 Task: Look for space in Macenta, Guinea from 11th June, 2023 to 17th June, 2023 for 1 adult in price range Rs.5000 to Rs.12000. Place can be private room with 1  bedroom having 1 bed and 1 bathroom. Property type can be house, flat, guest house, hotel. Booking option can be shelf check-in. Required host language is English.
Action: Mouse moved to (459, 55)
Screenshot: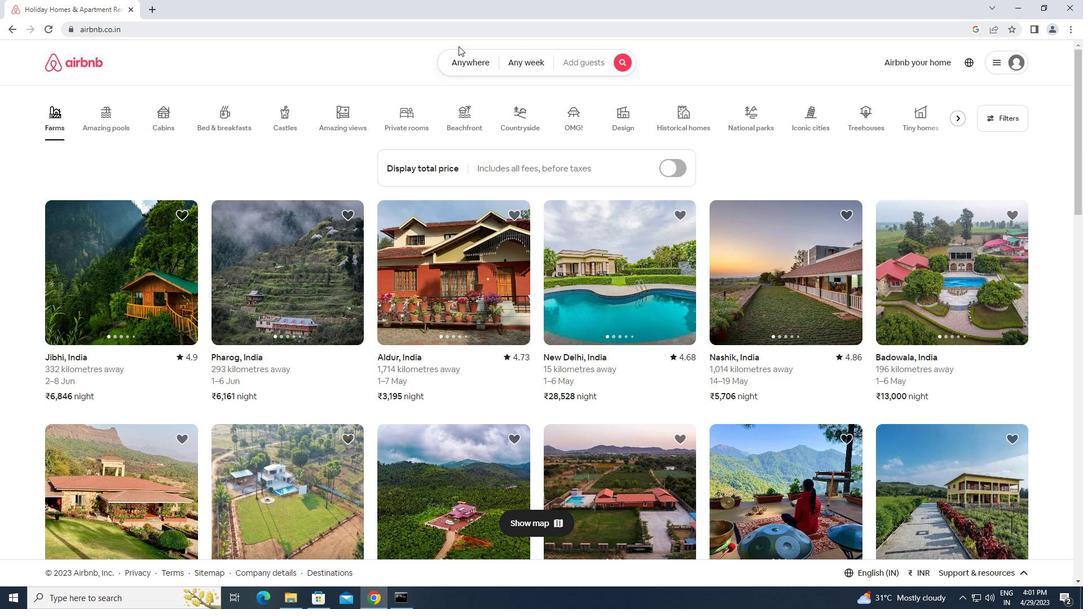 
Action: Mouse pressed left at (459, 55)
Screenshot: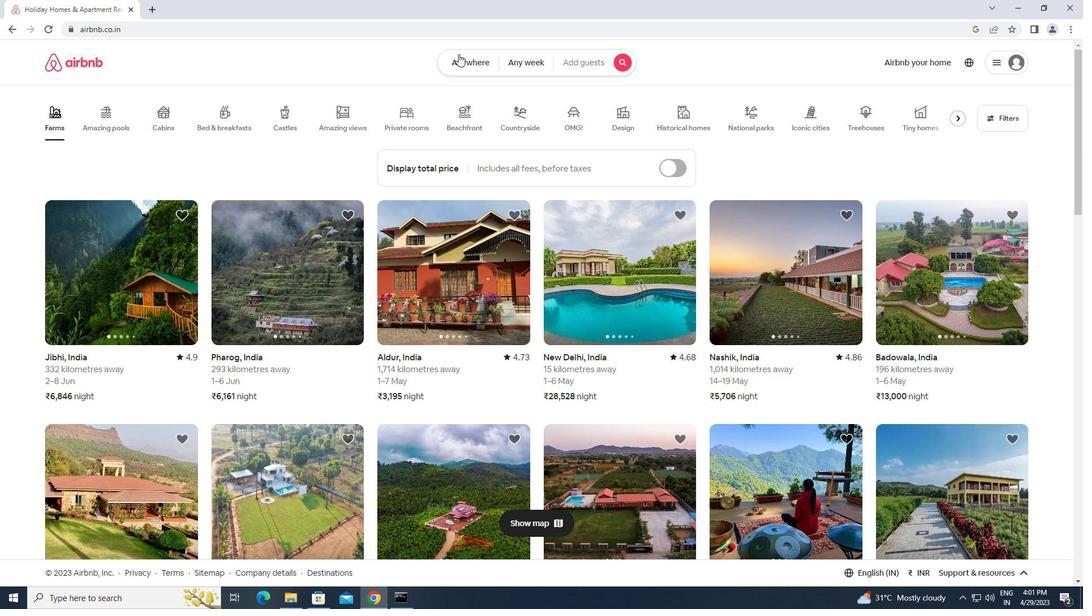 
Action: Mouse moved to (391, 106)
Screenshot: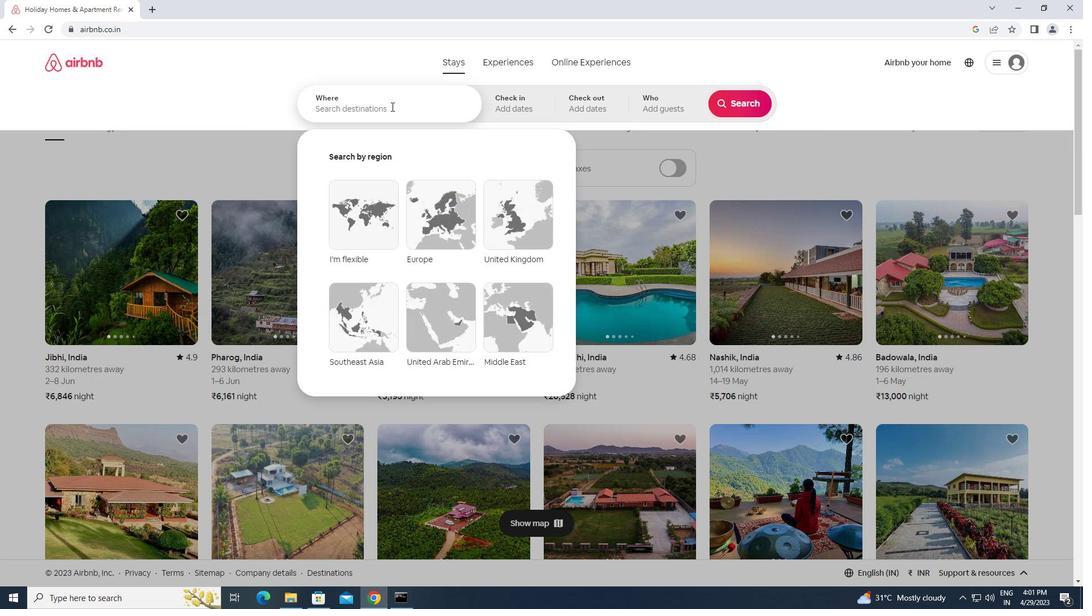 
Action: Mouse pressed left at (391, 106)
Screenshot: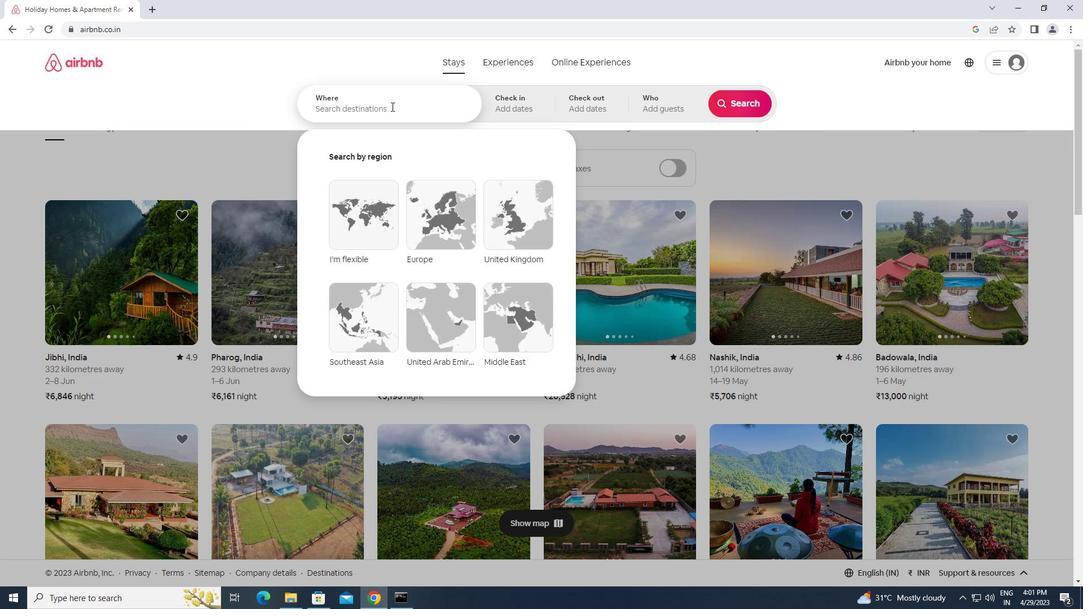
Action: Key pressed m<Key.caps_lock>acenta,<Key.space><Key.caps_lock>g<Key.caps_lock>uinea<Key.enter>
Screenshot: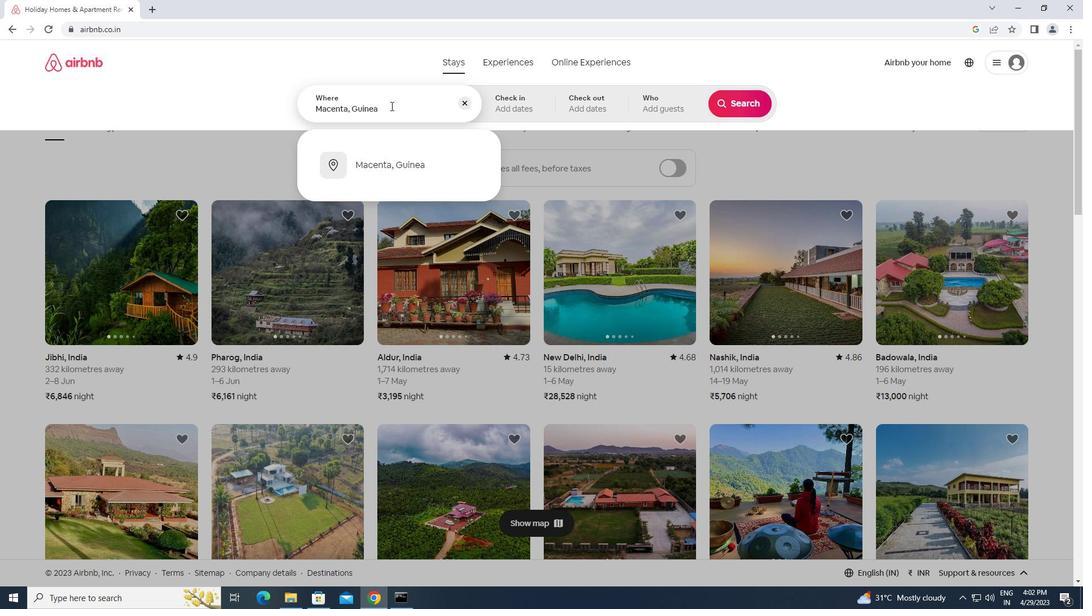 
Action: Mouse moved to (738, 196)
Screenshot: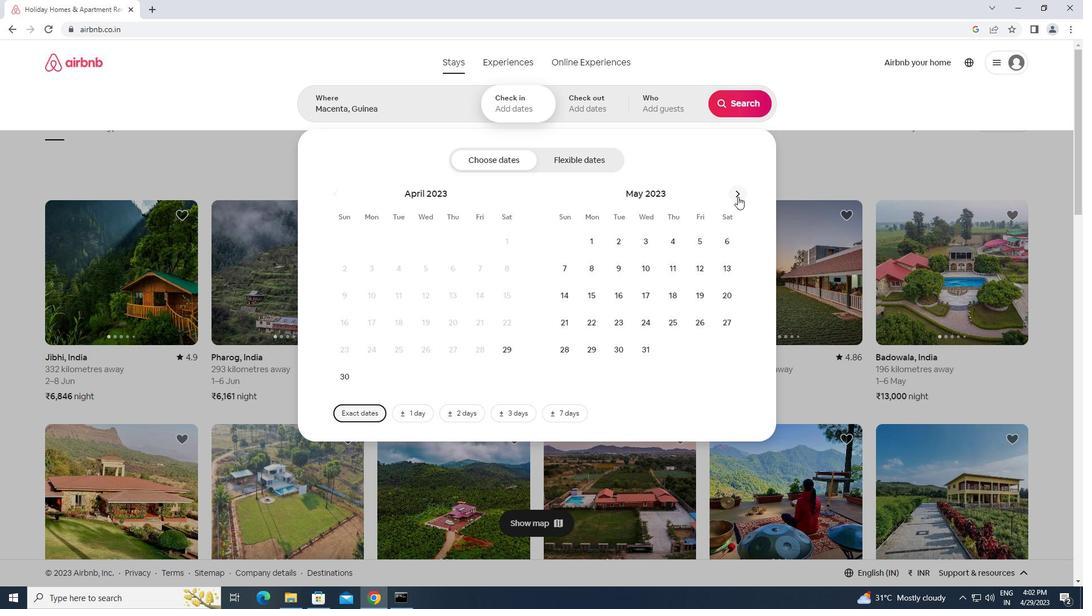
Action: Mouse pressed left at (738, 196)
Screenshot: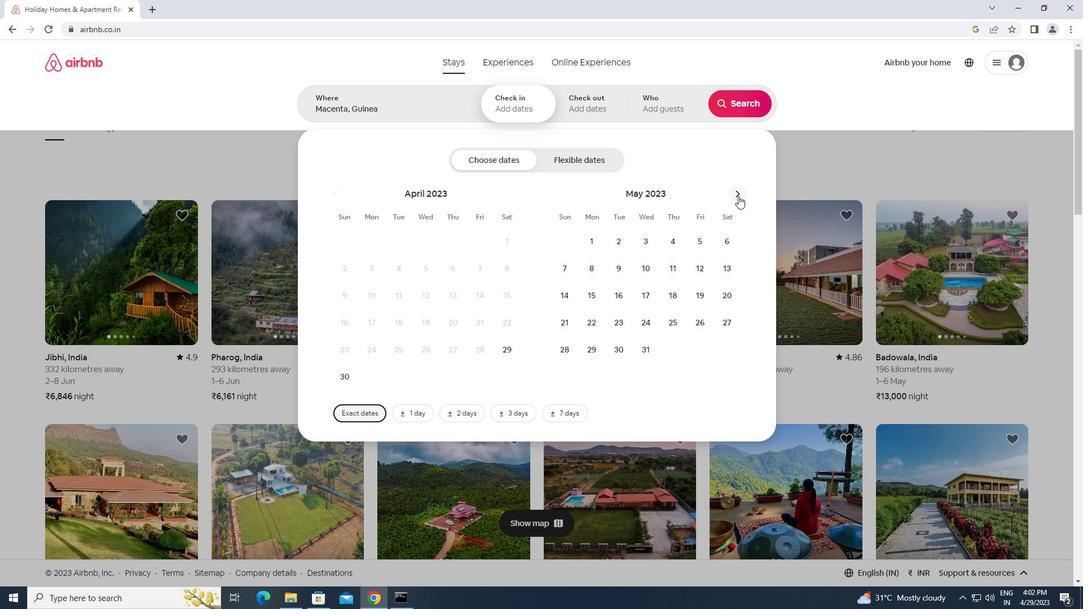 
Action: Mouse moved to (568, 296)
Screenshot: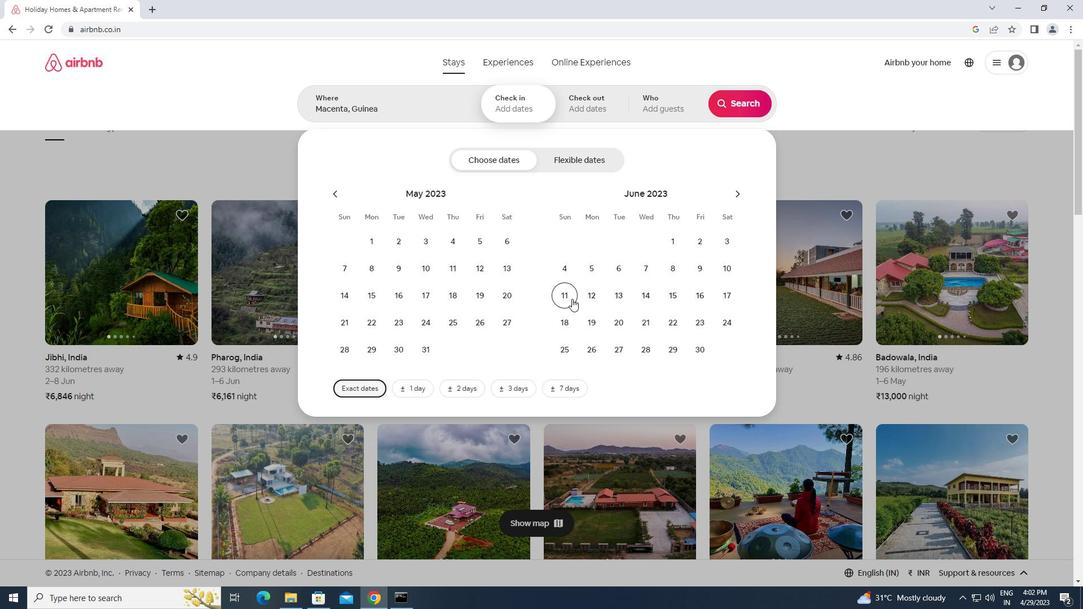 
Action: Mouse pressed left at (568, 296)
Screenshot: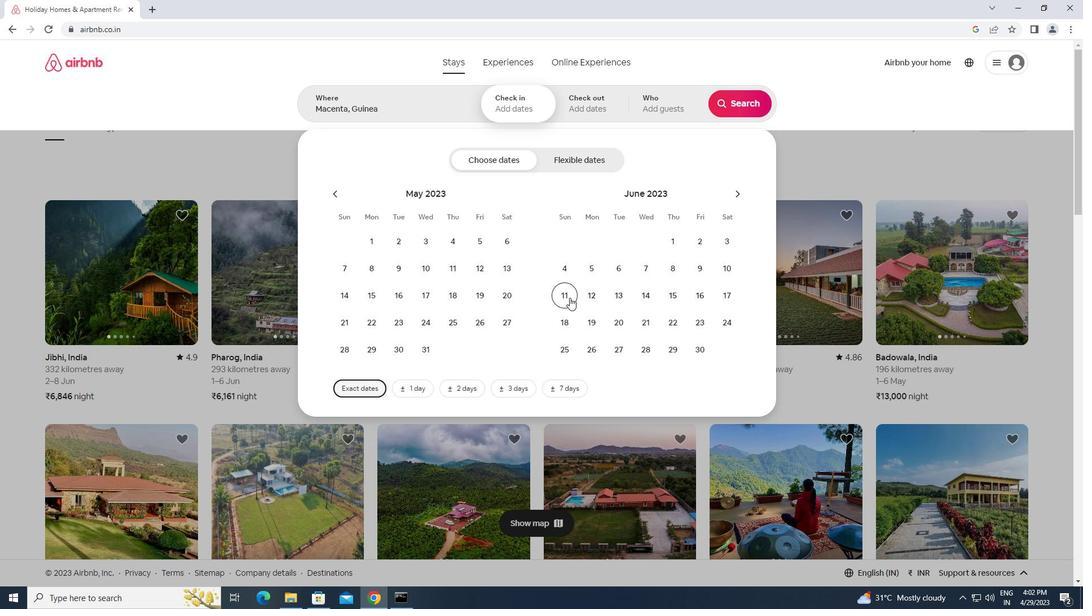 
Action: Mouse moved to (727, 301)
Screenshot: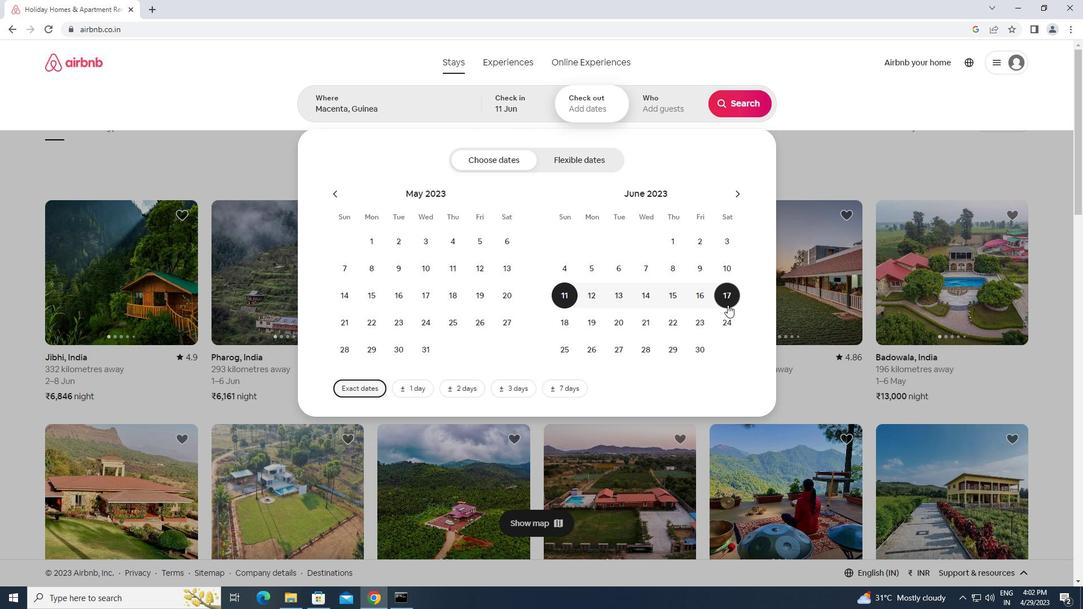 
Action: Mouse pressed left at (727, 301)
Screenshot: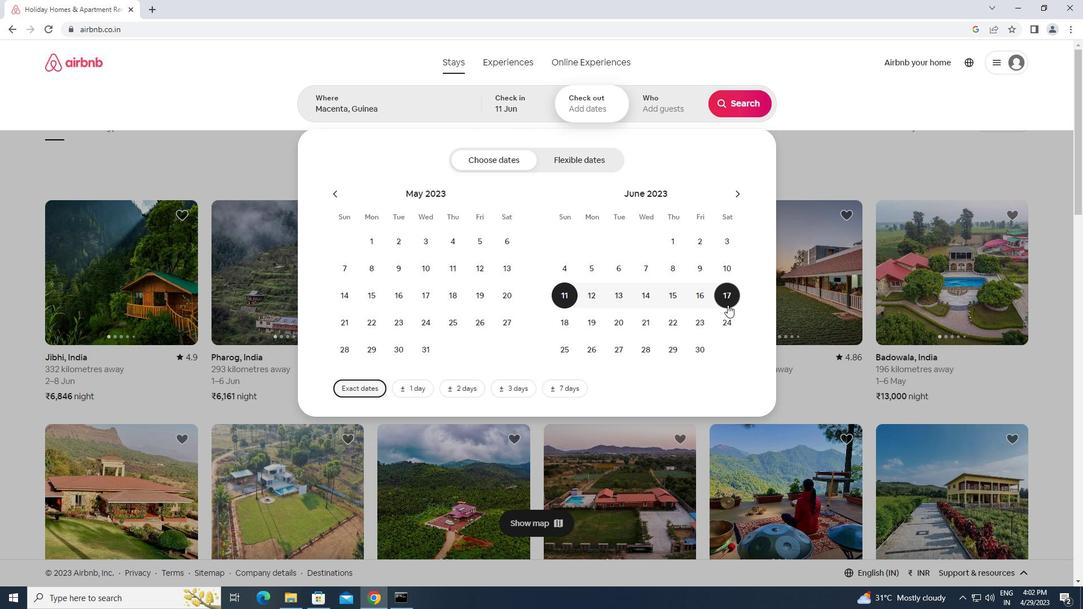 
Action: Mouse moved to (673, 101)
Screenshot: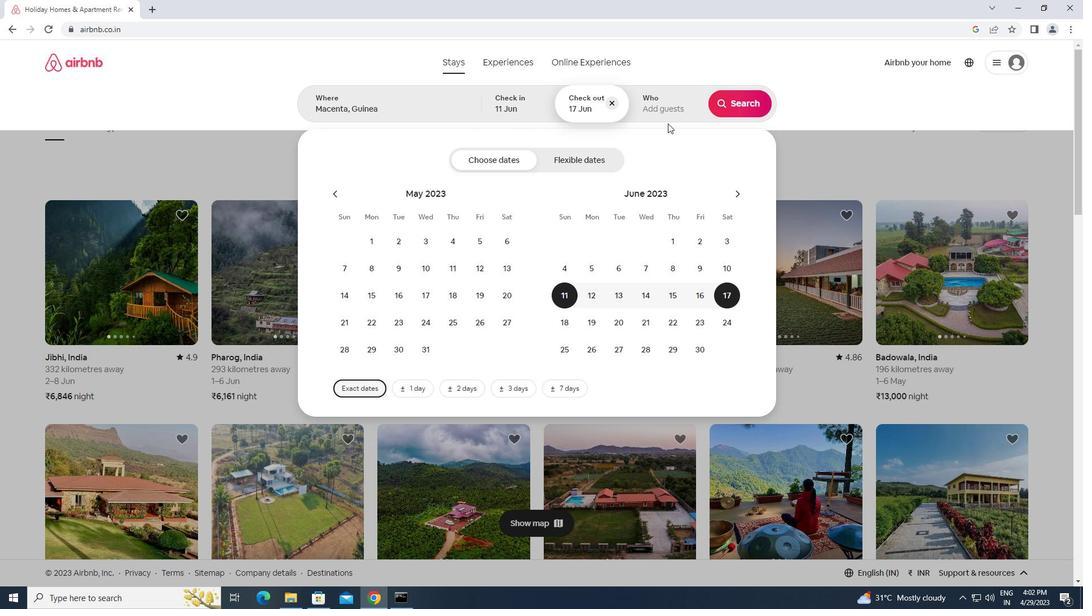 
Action: Mouse pressed left at (673, 101)
Screenshot: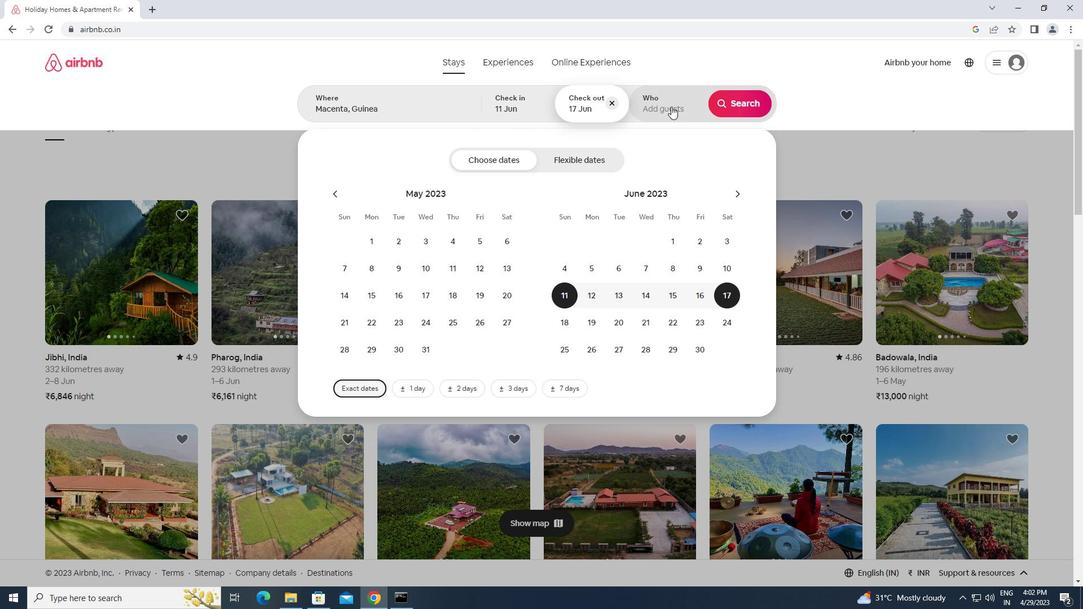 
Action: Mouse moved to (744, 163)
Screenshot: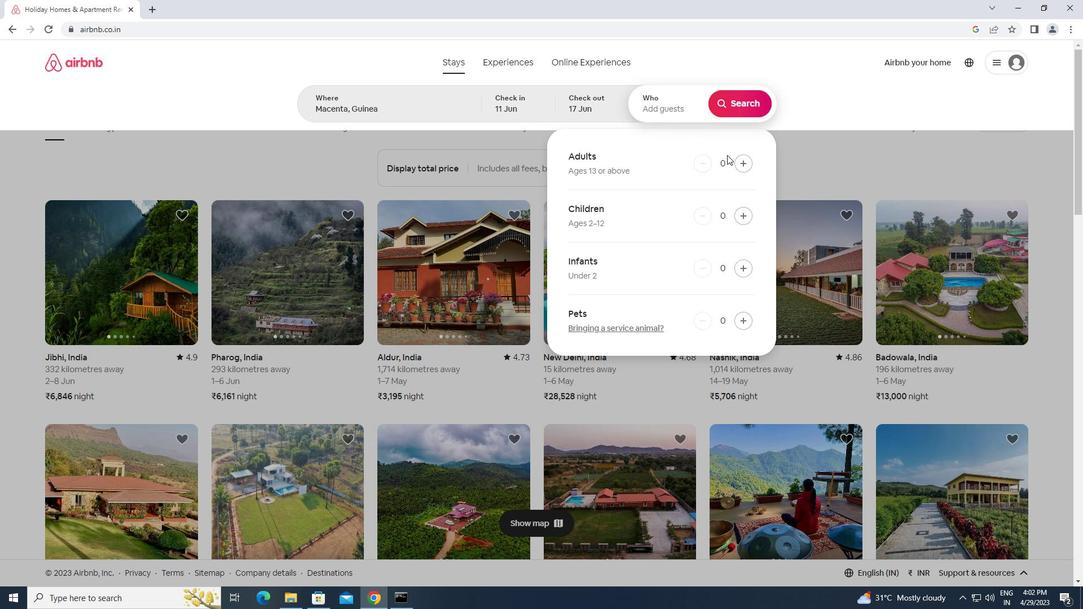 
Action: Mouse pressed left at (744, 163)
Screenshot: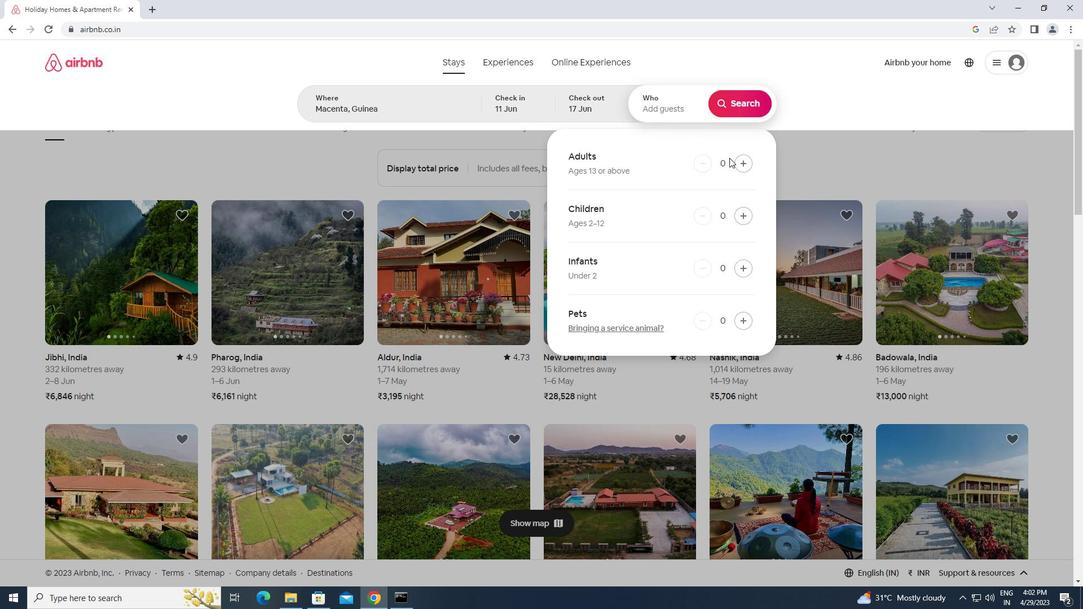 
Action: Mouse moved to (740, 102)
Screenshot: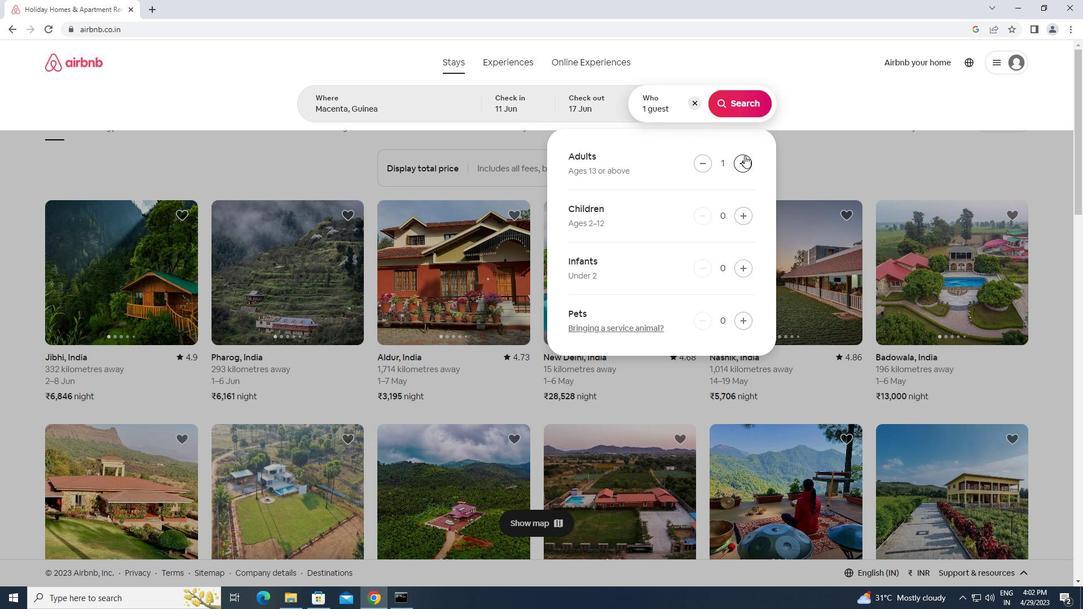 
Action: Mouse pressed left at (740, 102)
Screenshot: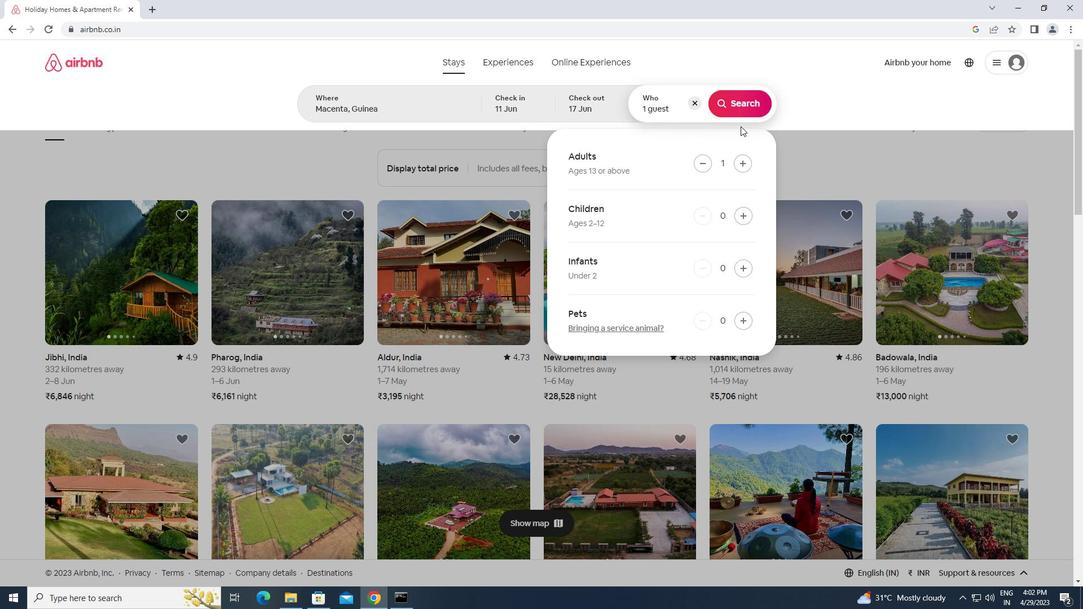 
Action: Mouse moved to (1033, 108)
Screenshot: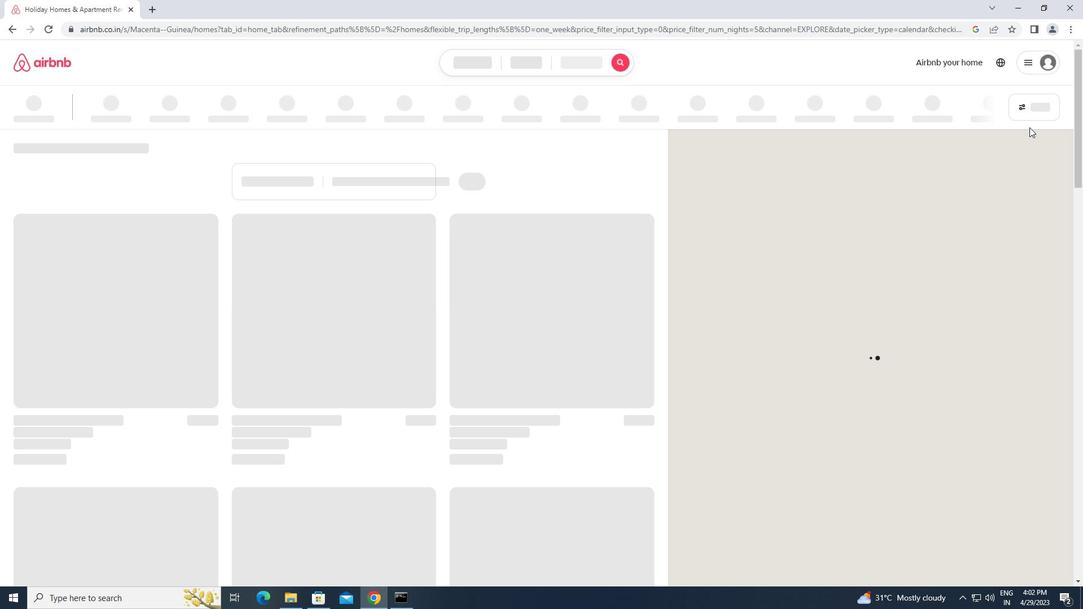 
Action: Mouse pressed left at (1033, 108)
Screenshot: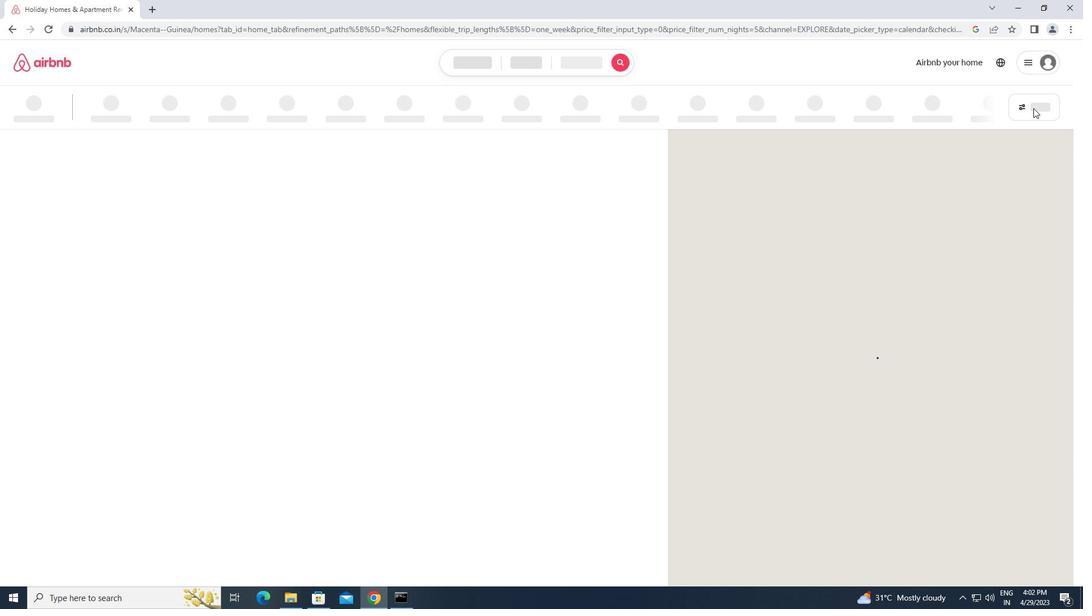 
Action: Mouse moved to (409, 178)
Screenshot: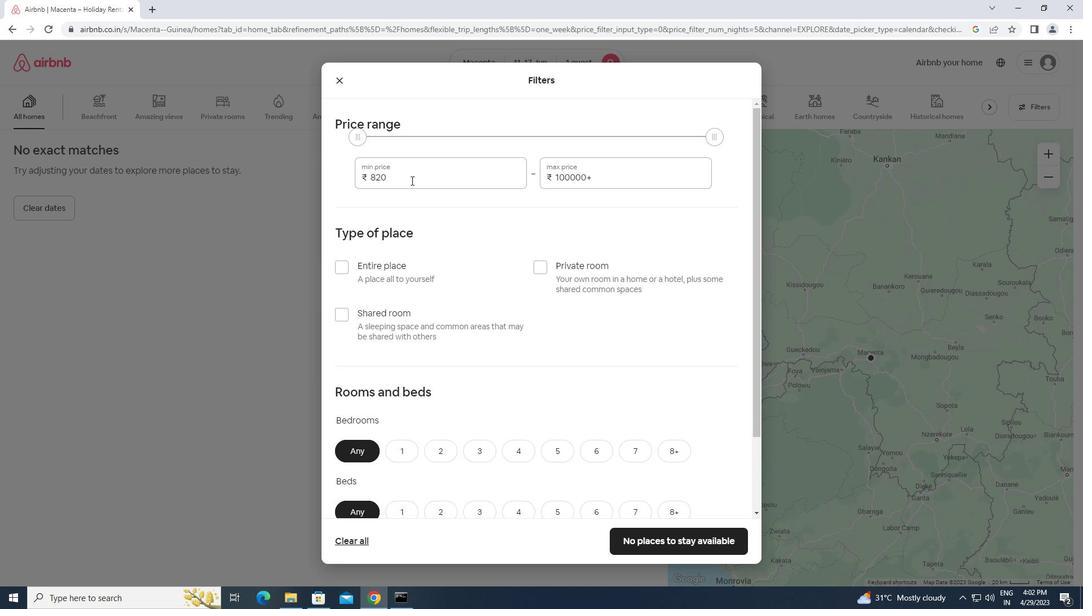 
Action: Mouse pressed left at (409, 178)
Screenshot: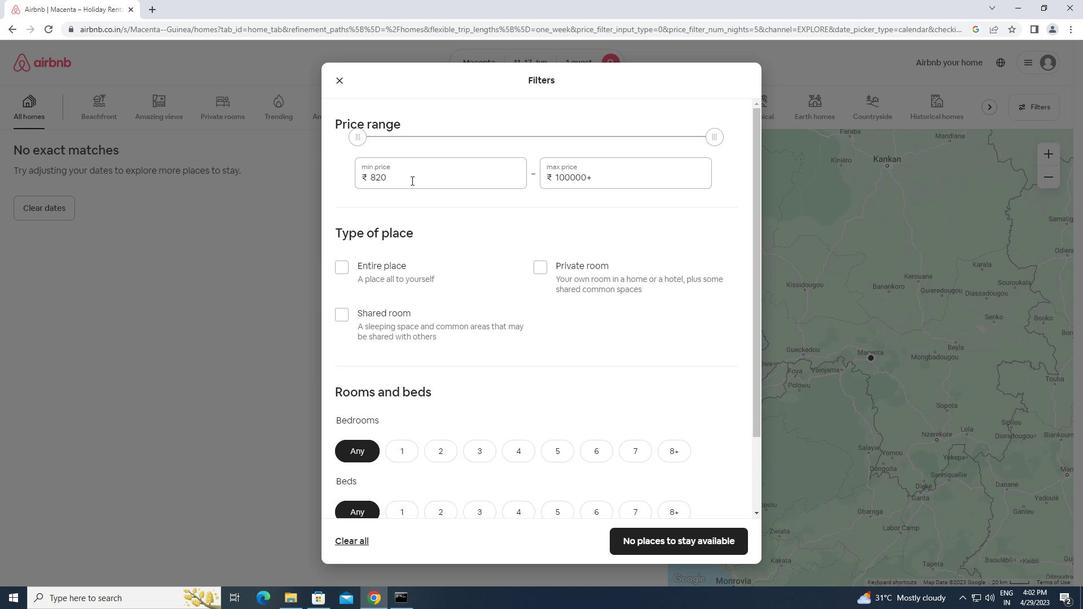 
Action: Mouse moved to (348, 176)
Screenshot: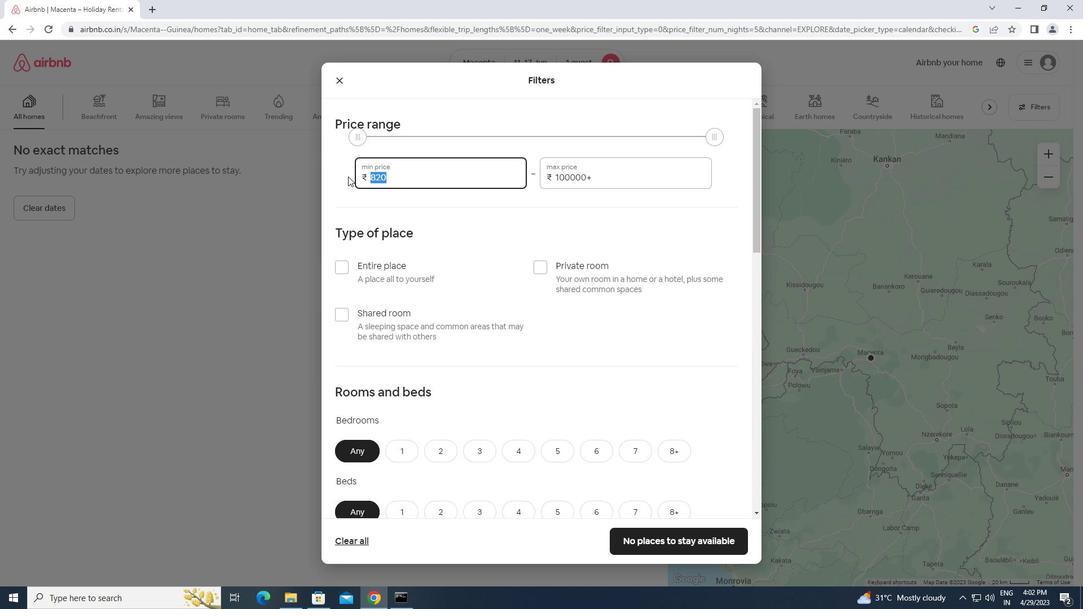 
Action: Key pressed 5000<Key.tab><Key.backspace><Key.backspace><Key.backspace><Key.backspace><Key.backspace><Key.backspace><Key.backspace><Key.backspace><Key.backspace><Key.backspace><Key.backspace><Key.backspace><Key.backspace><Key.backspace><Key.backspace><Key.backspace><Key.backspace><Key.backspace><Key.backspace><Key.backspace><Key.backspace><Key.backspace><Key.backspace><Key.backspace><Key.backspace><Key.backspace>12000
Screenshot: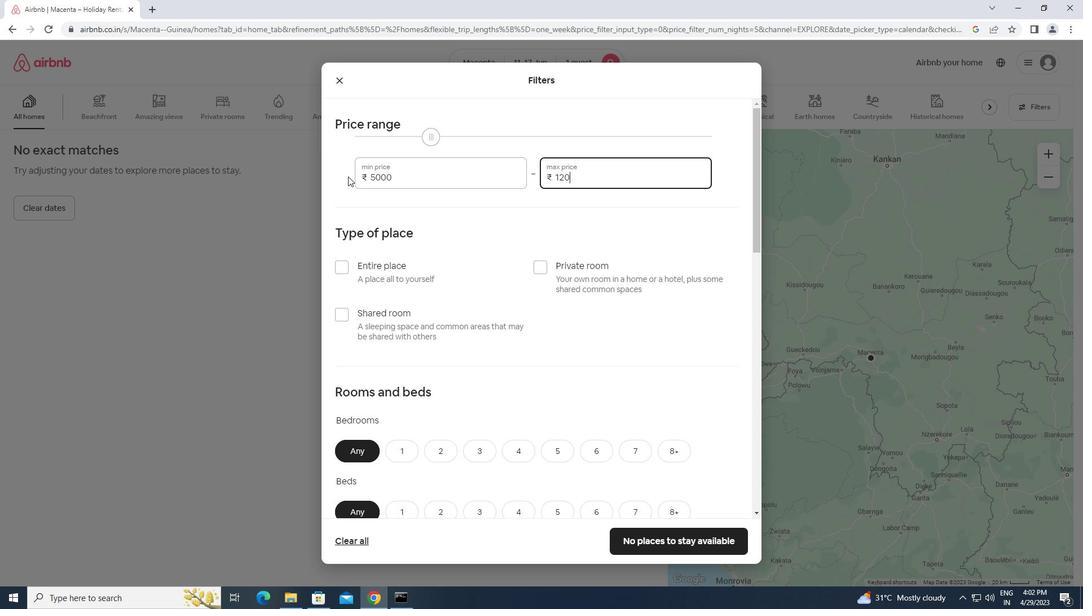 
Action: Mouse moved to (542, 269)
Screenshot: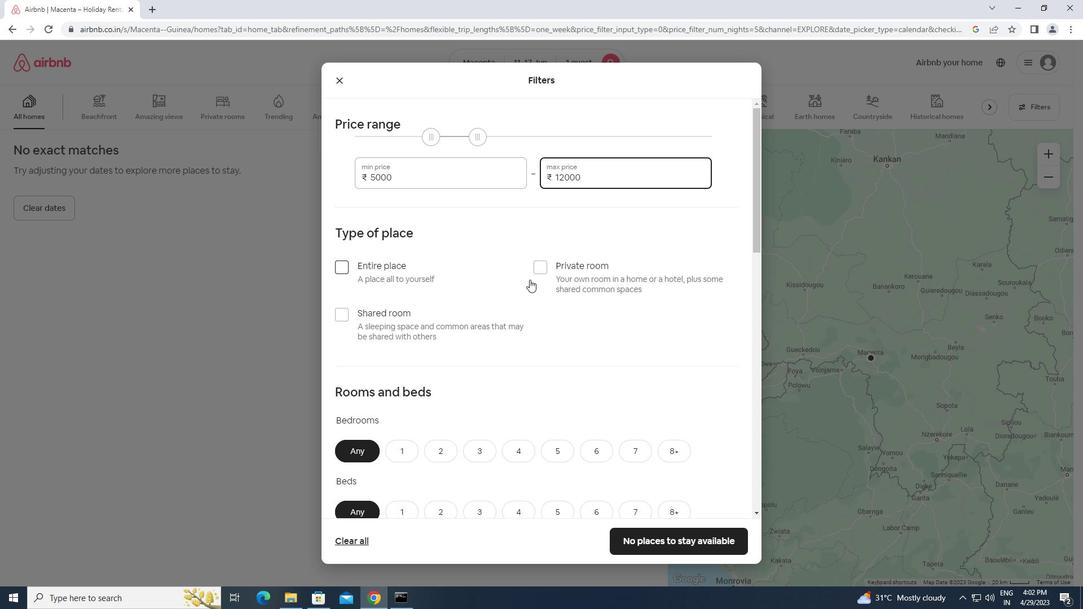 
Action: Mouse pressed left at (542, 269)
Screenshot: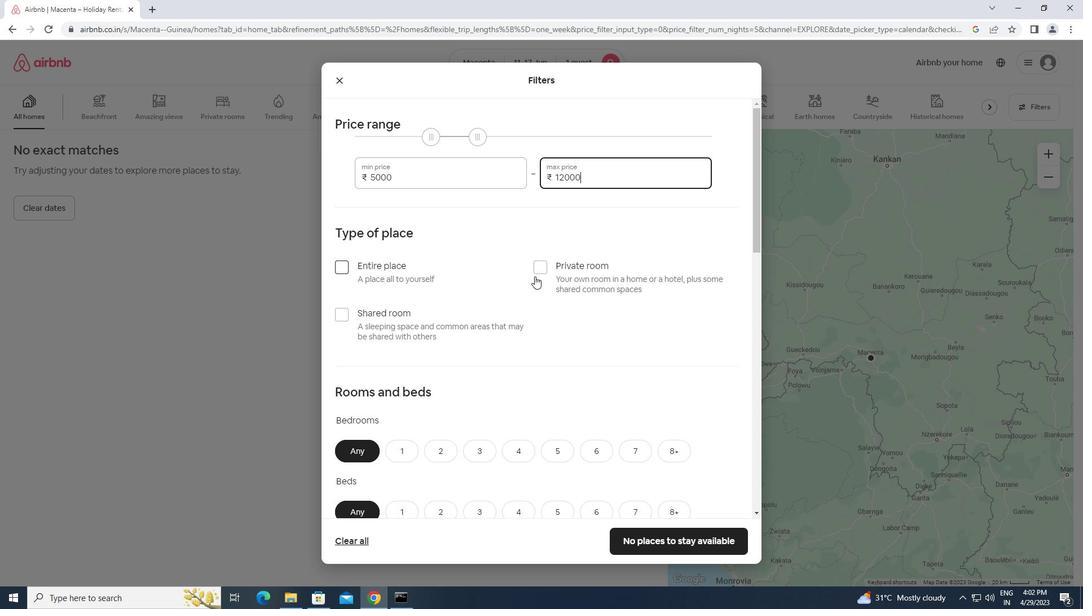 
Action: Mouse moved to (552, 293)
Screenshot: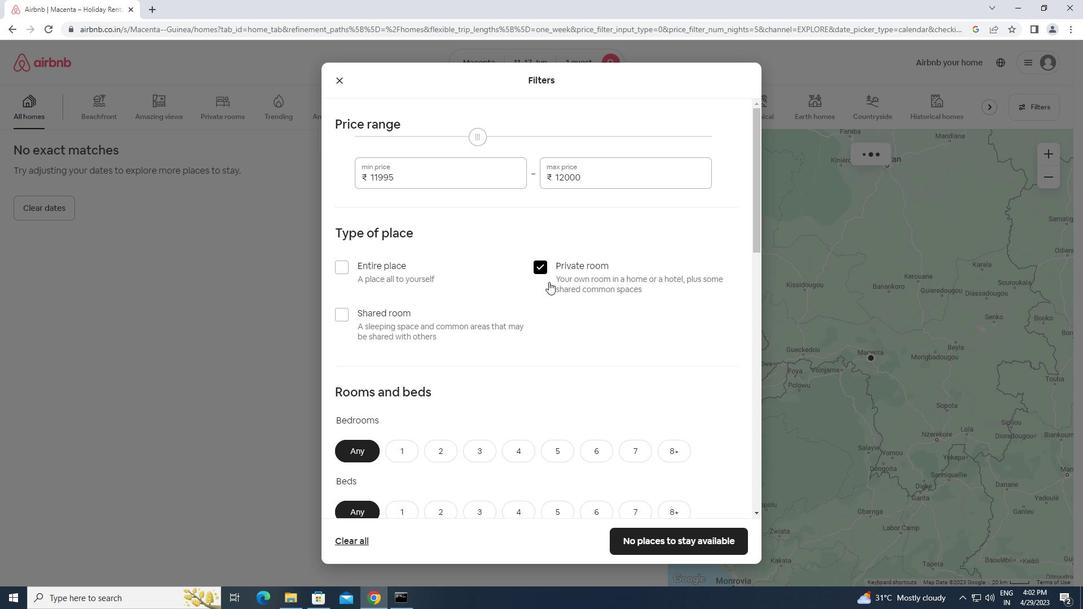 
Action: Mouse scrolled (552, 292) with delta (0, 0)
Screenshot: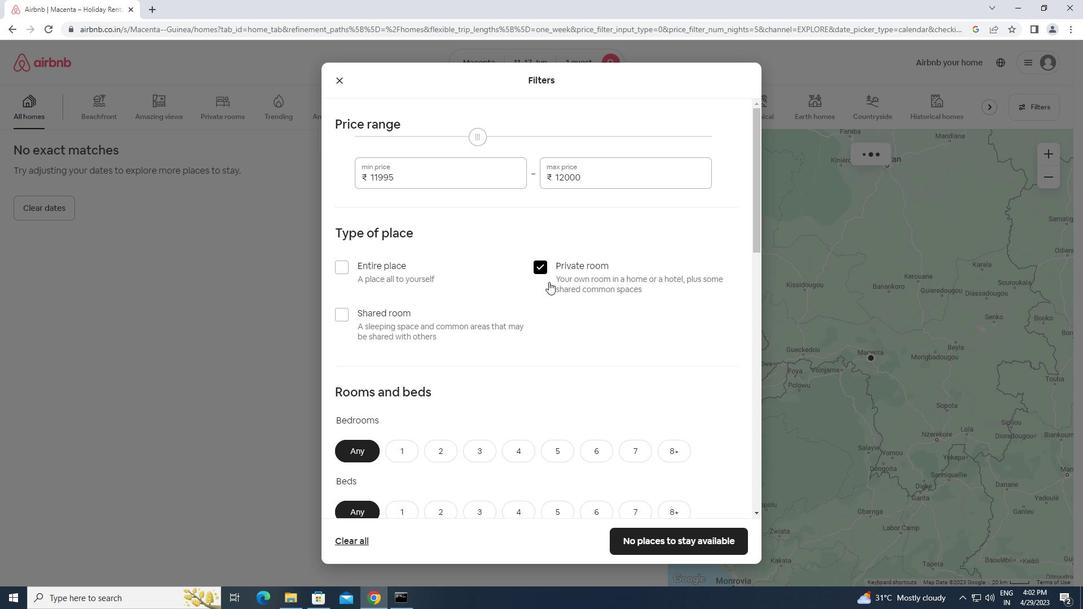 
Action: Mouse scrolled (552, 292) with delta (0, 0)
Screenshot: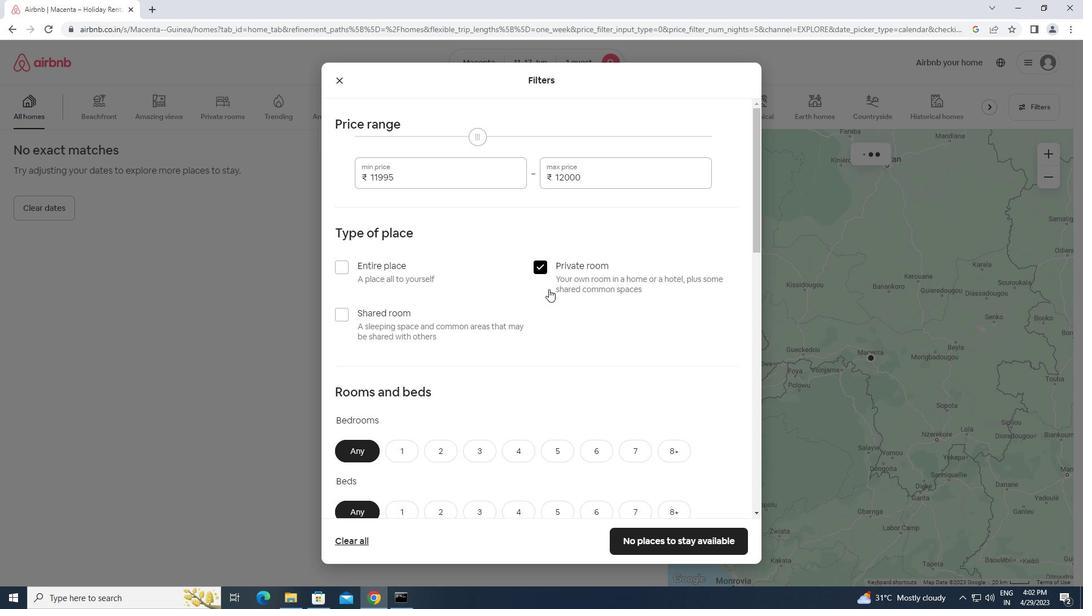 
Action: Mouse scrolled (552, 292) with delta (0, 0)
Screenshot: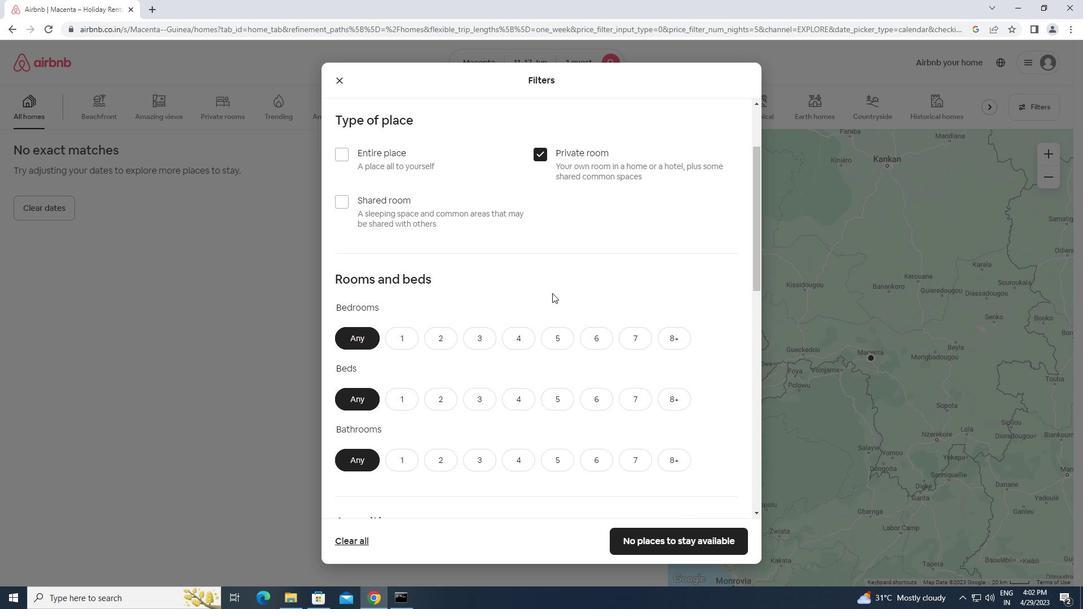 
Action: Mouse scrolled (552, 292) with delta (0, 0)
Screenshot: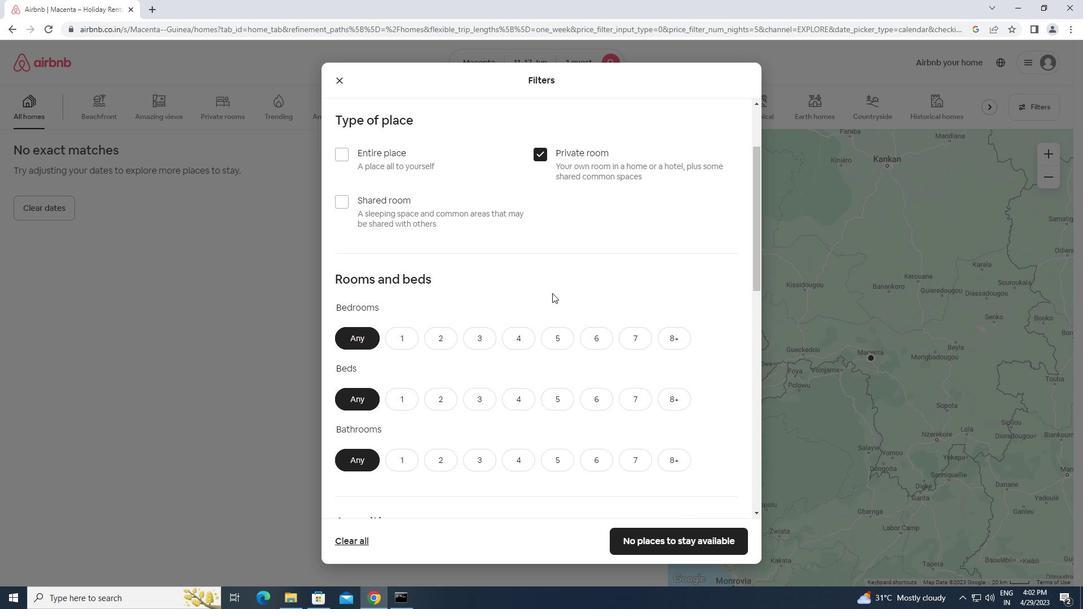 
Action: Mouse scrolled (552, 292) with delta (0, 0)
Screenshot: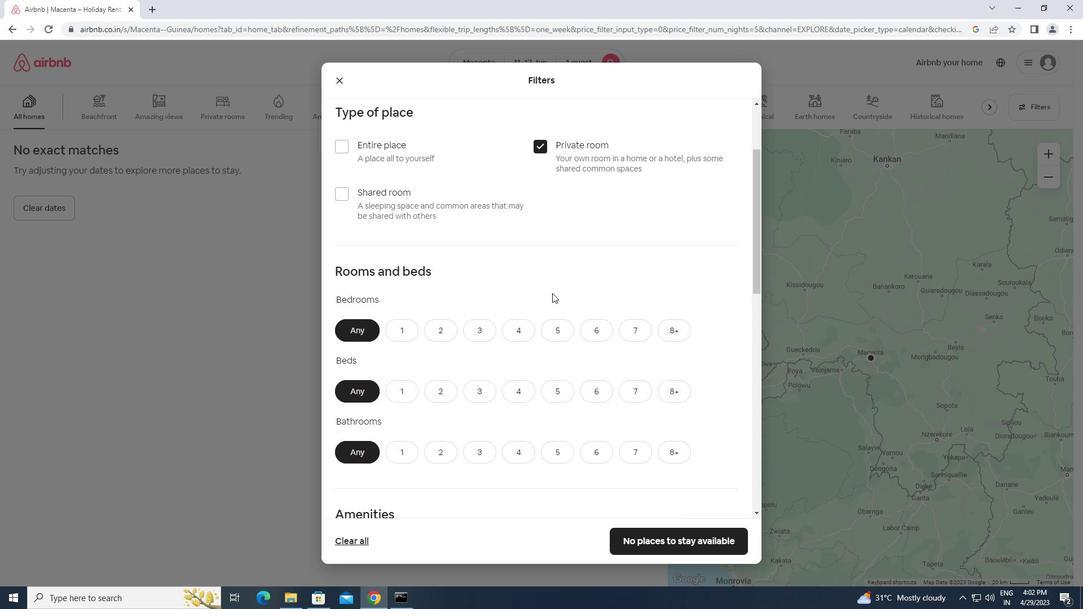 
Action: Mouse moved to (398, 172)
Screenshot: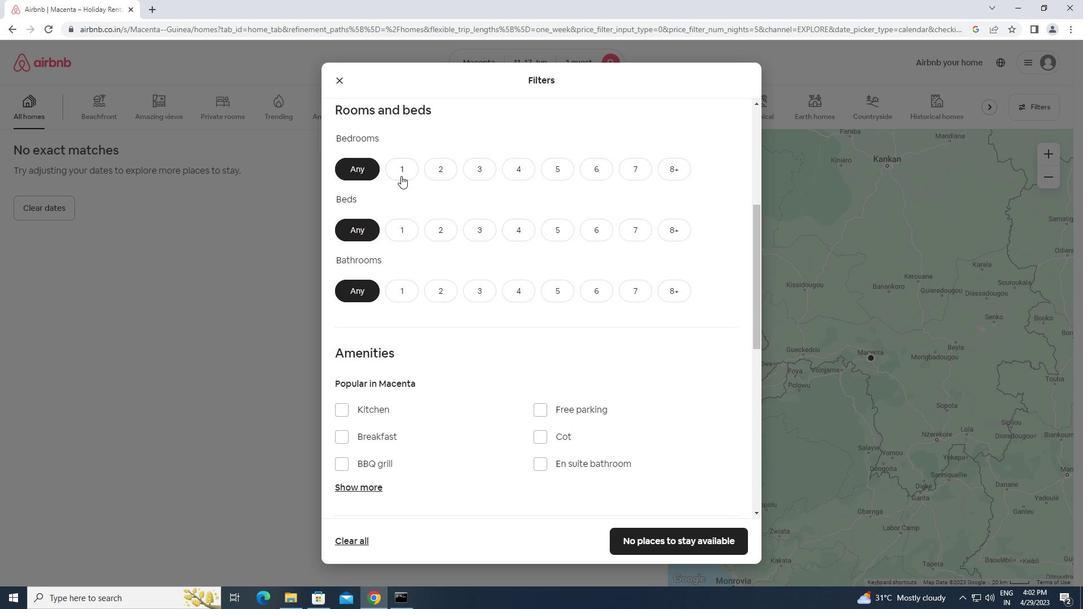 
Action: Mouse pressed left at (398, 172)
Screenshot: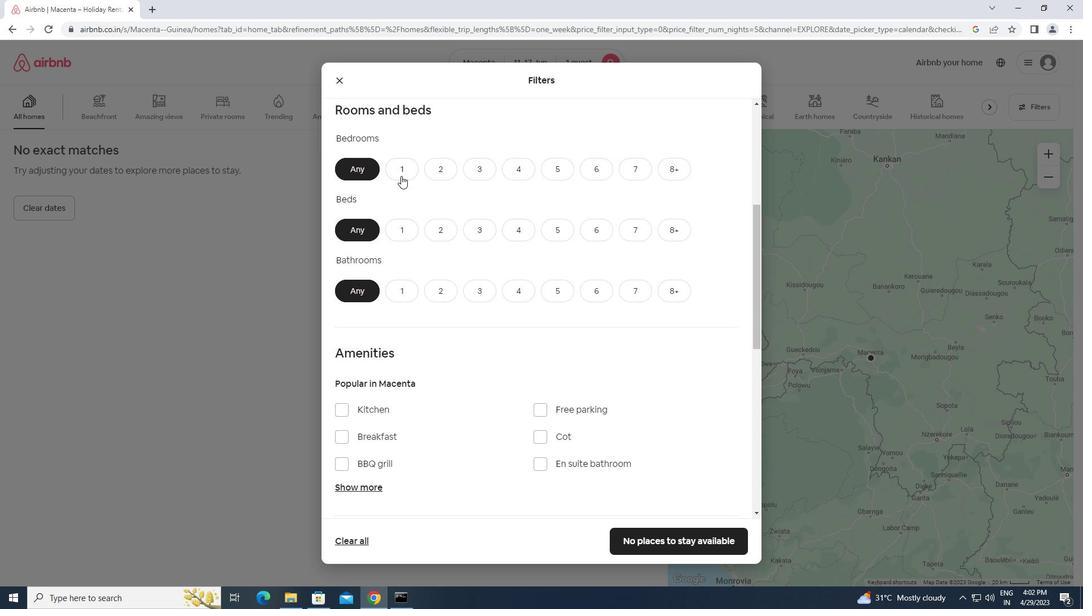 
Action: Mouse moved to (397, 224)
Screenshot: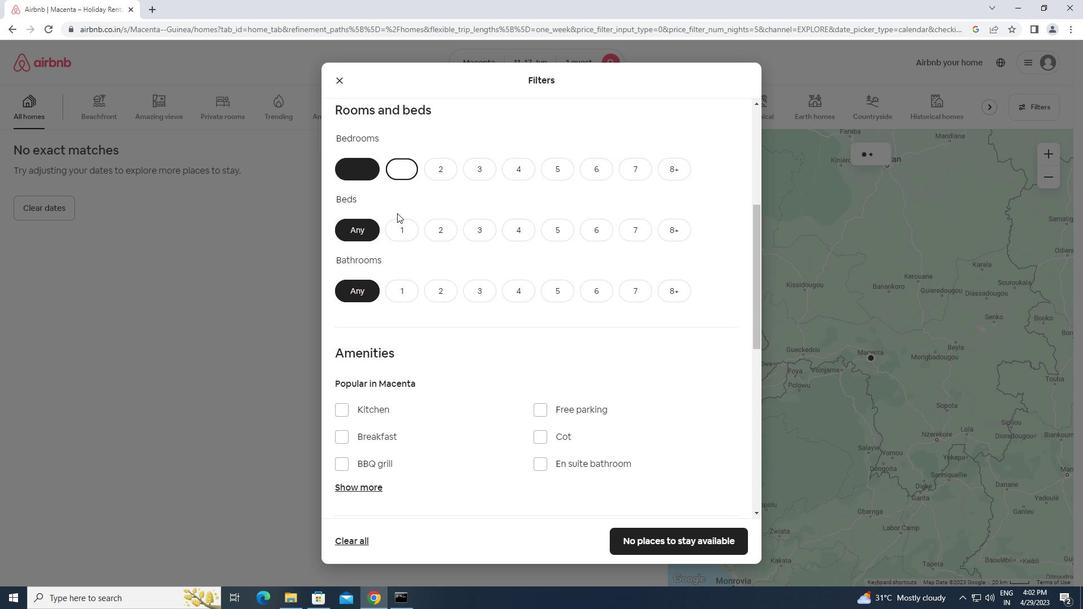 
Action: Mouse pressed left at (397, 224)
Screenshot: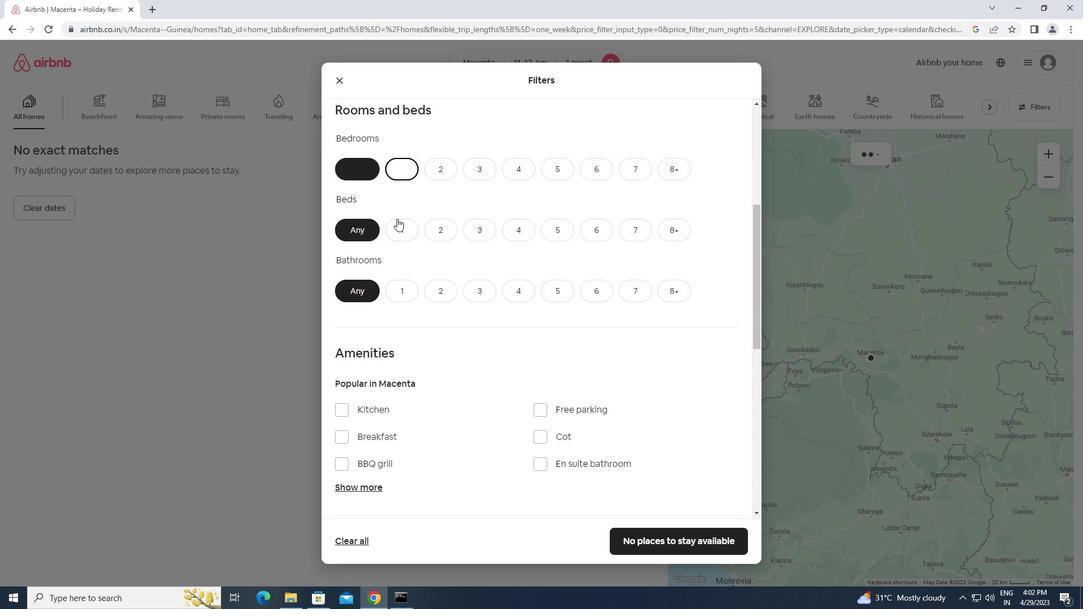 
Action: Mouse moved to (401, 292)
Screenshot: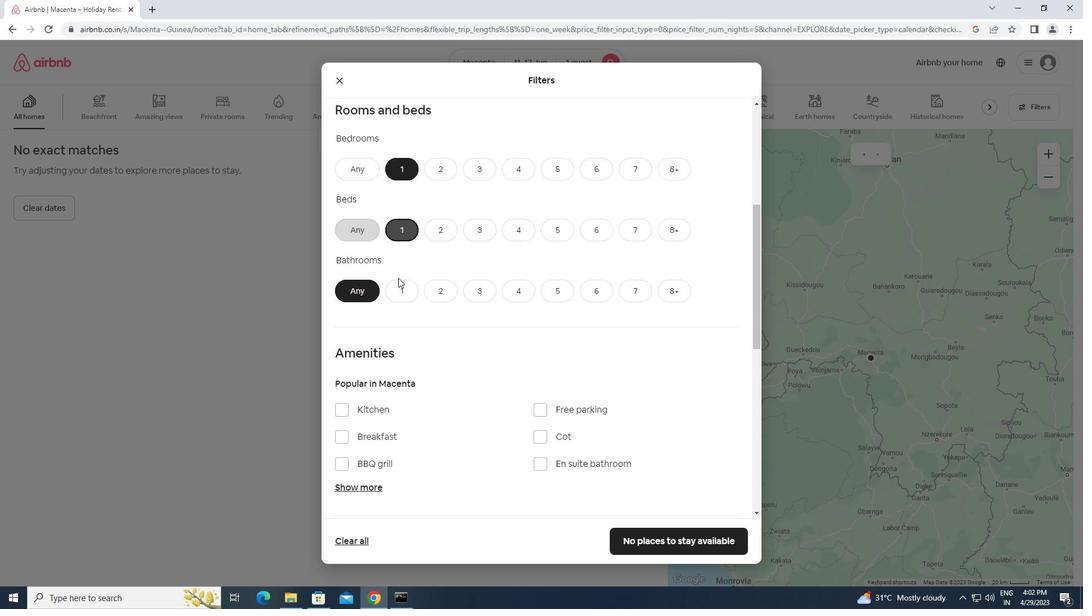 
Action: Mouse pressed left at (401, 292)
Screenshot: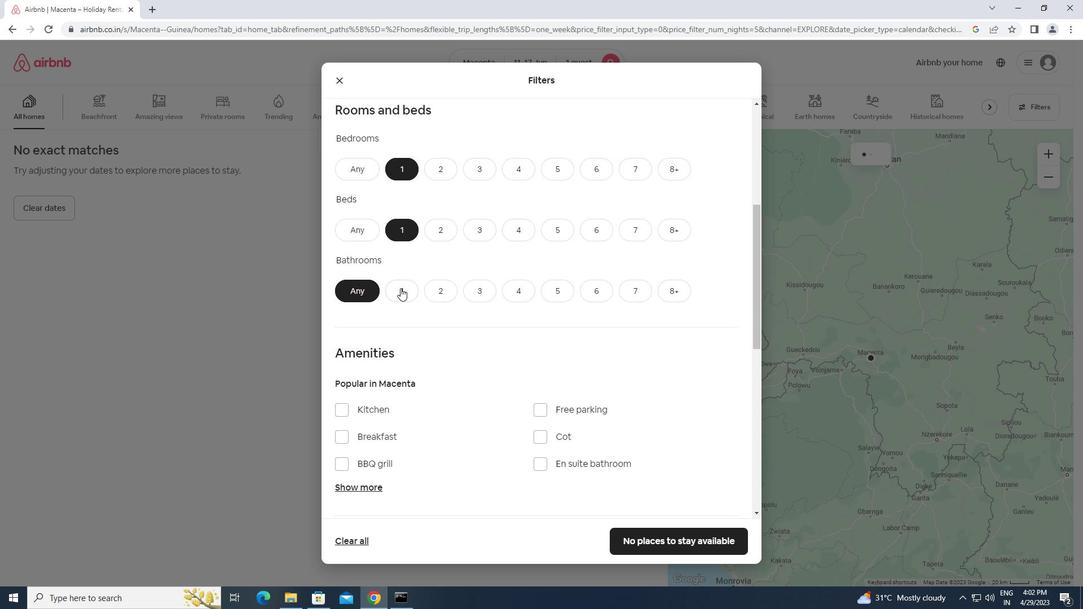 
Action: Mouse moved to (448, 316)
Screenshot: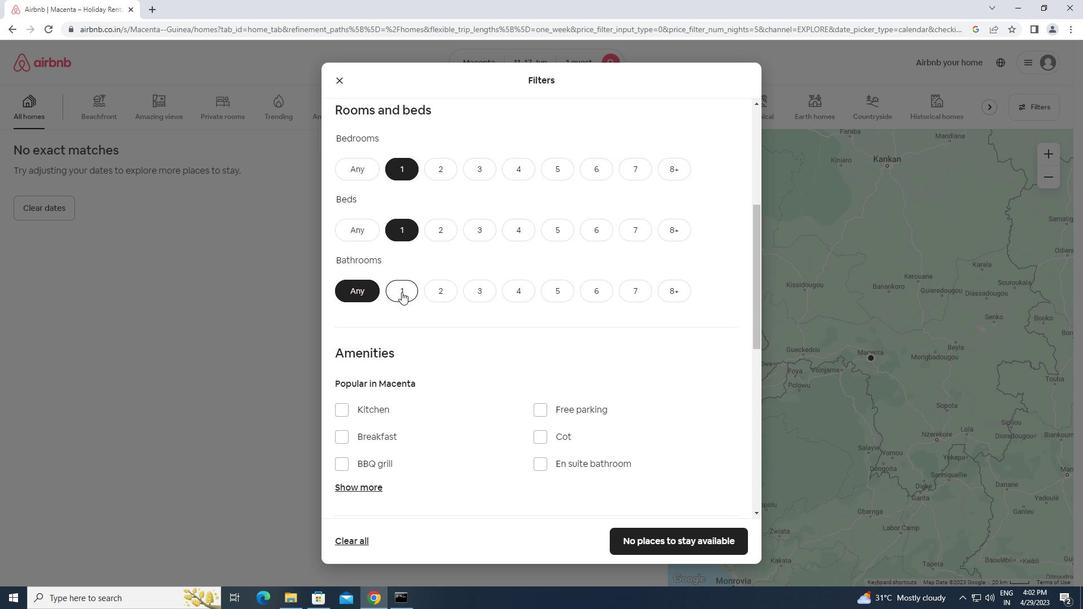 
Action: Mouse scrolled (448, 315) with delta (0, 0)
Screenshot: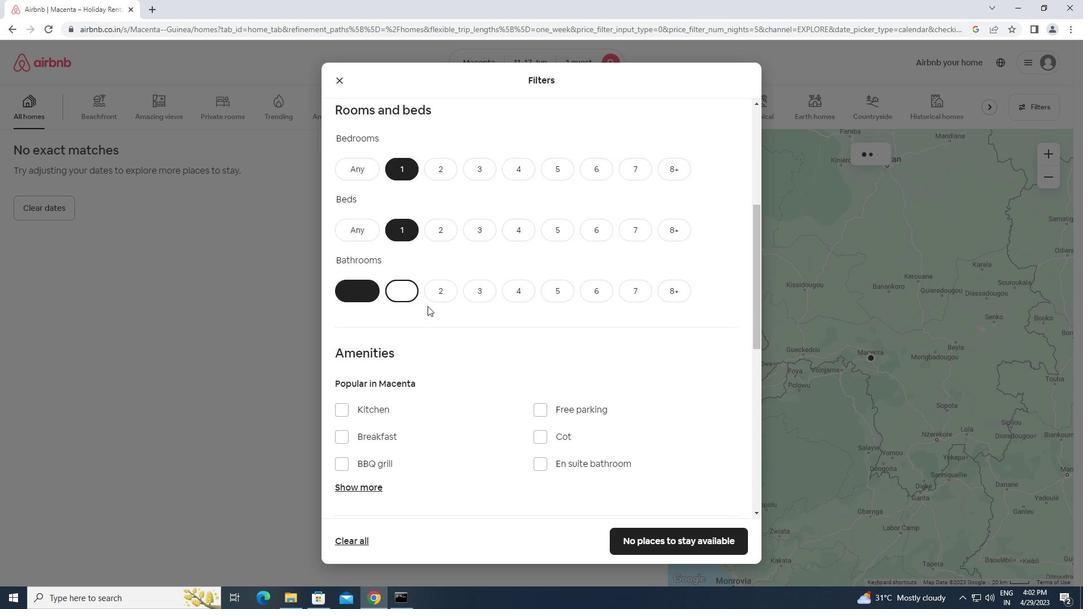 
Action: Mouse scrolled (448, 315) with delta (0, 0)
Screenshot: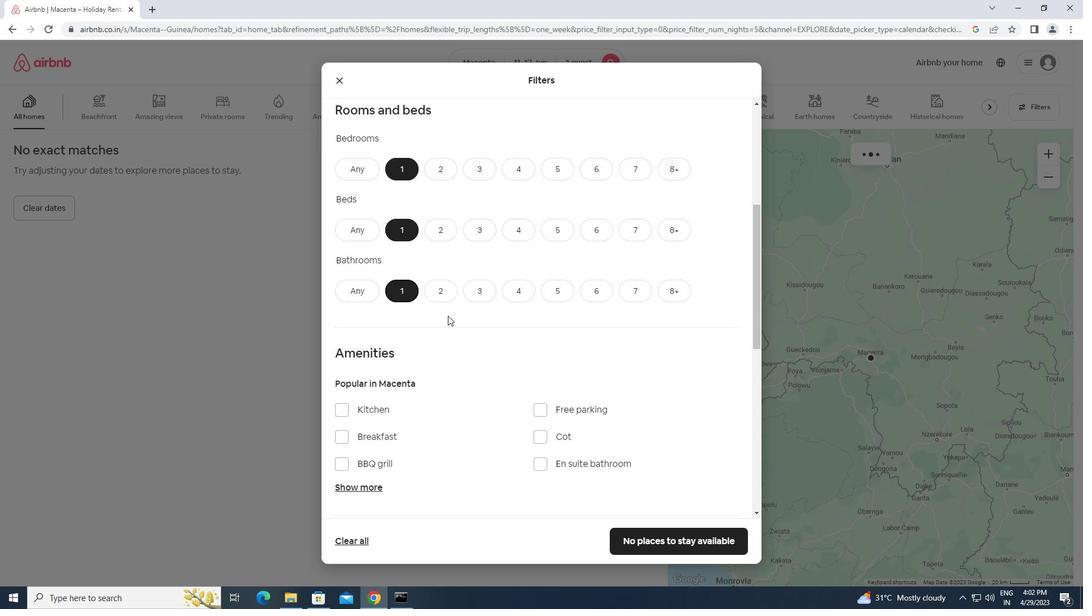 
Action: Mouse scrolled (448, 315) with delta (0, 0)
Screenshot: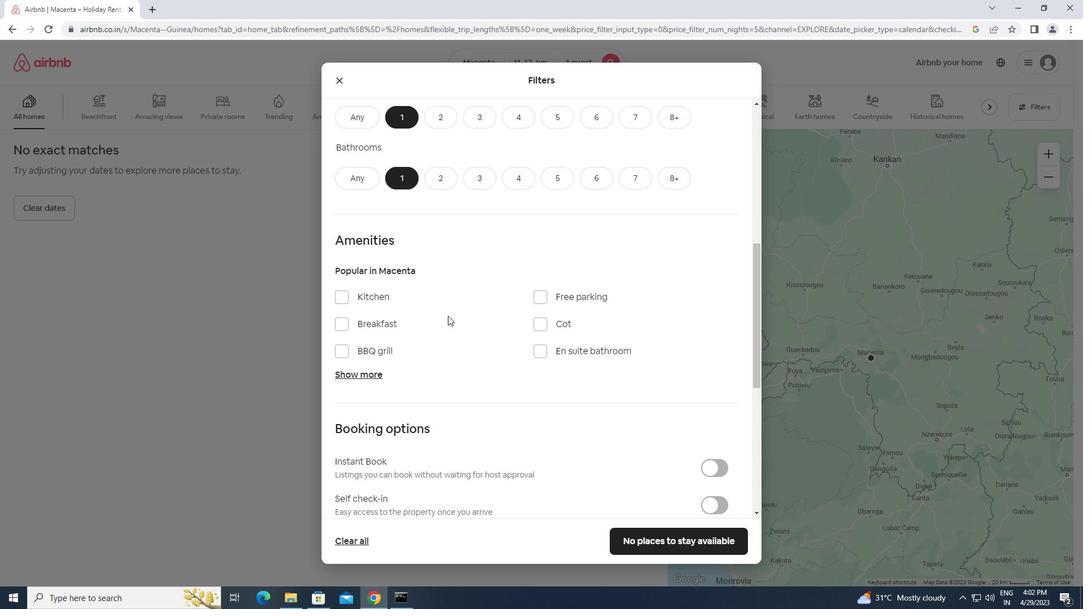 
Action: Mouse moved to (471, 324)
Screenshot: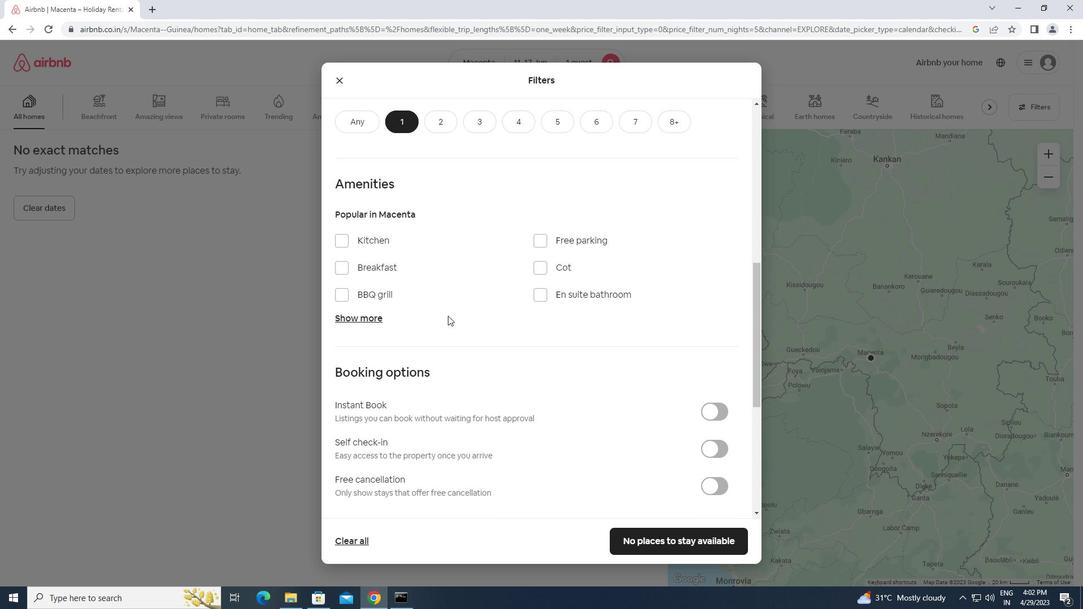 
Action: Mouse scrolled (471, 323) with delta (0, 0)
Screenshot: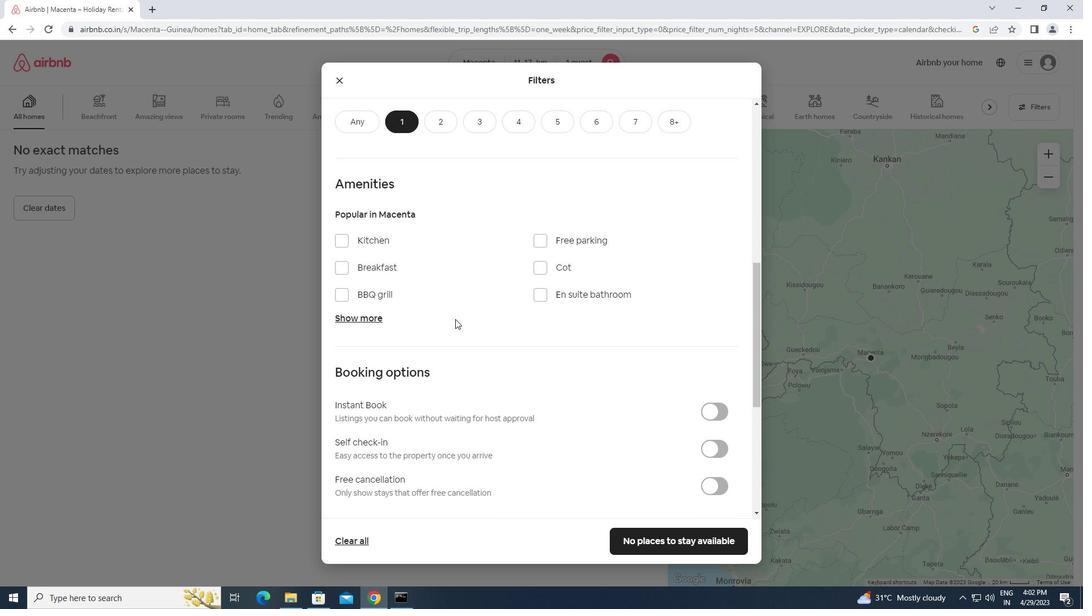 
Action: Mouse moved to (555, 357)
Screenshot: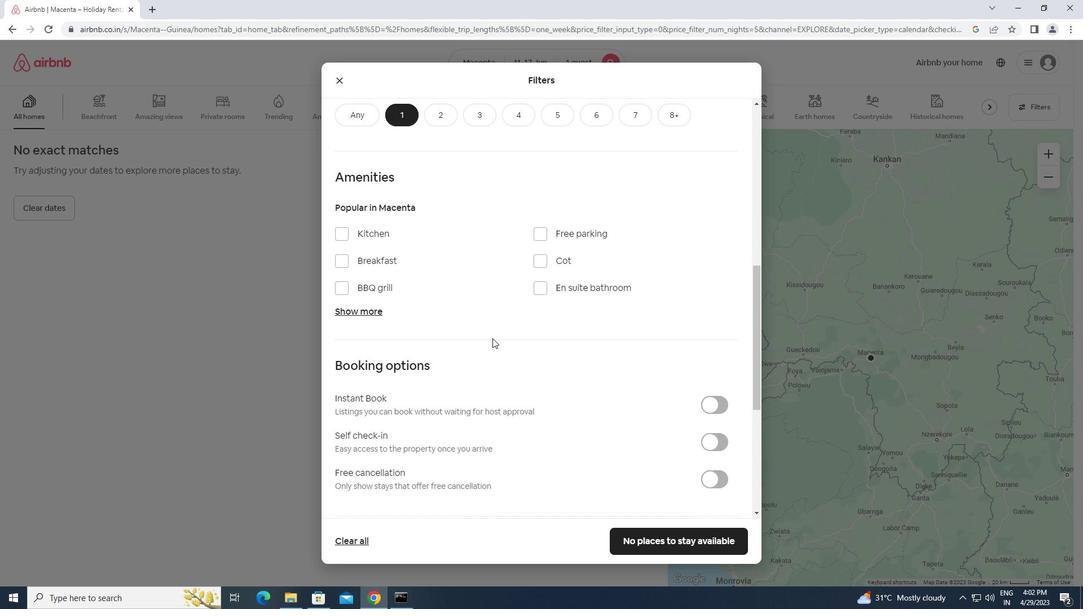 
Action: Mouse scrolled (555, 357) with delta (0, 0)
Screenshot: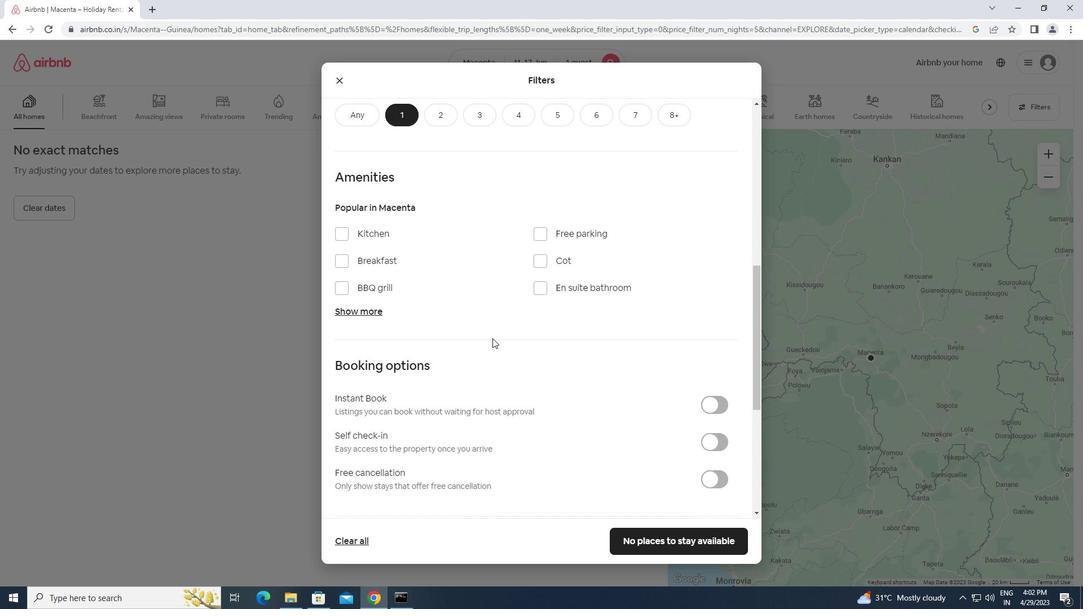 
Action: Mouse moved to (709, 333)
Screenshot: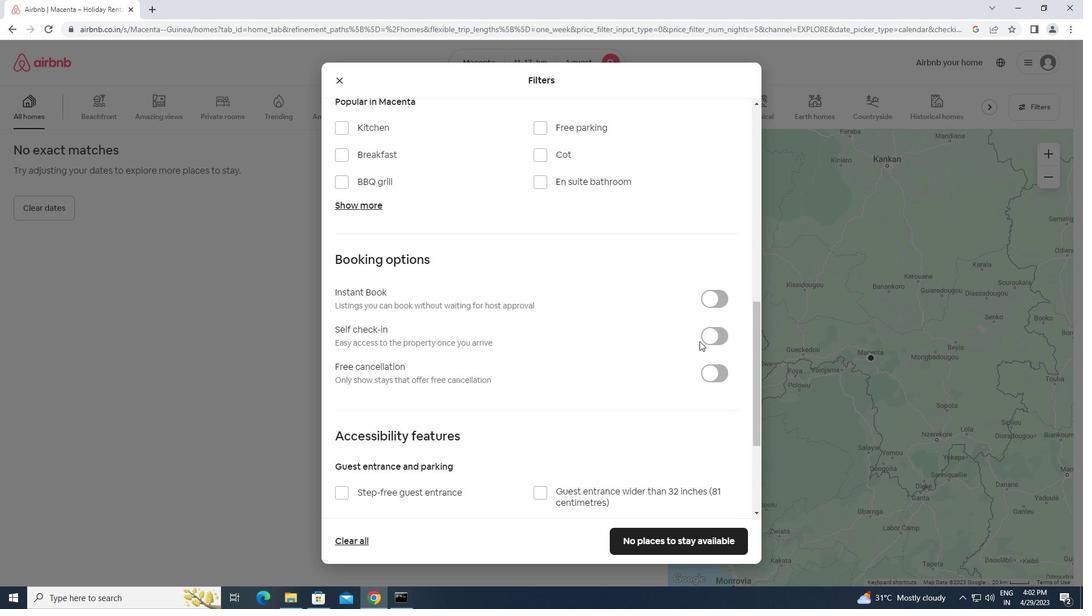 
Action: Mouse pressed left at (709, 333)
Screenshot: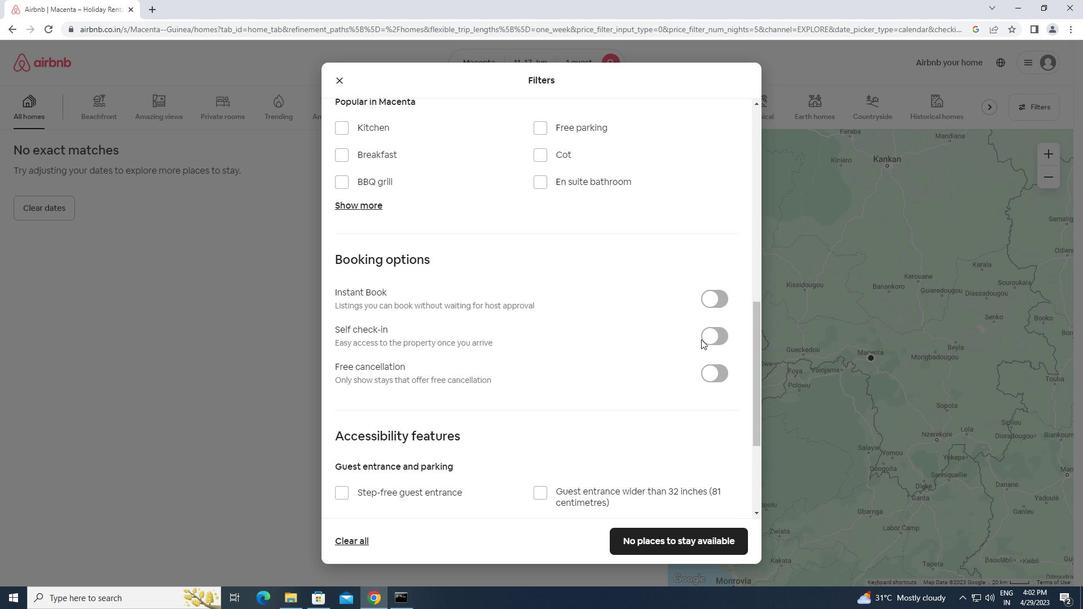 
Action: Mouse moved to (557, 361)
Screenshot: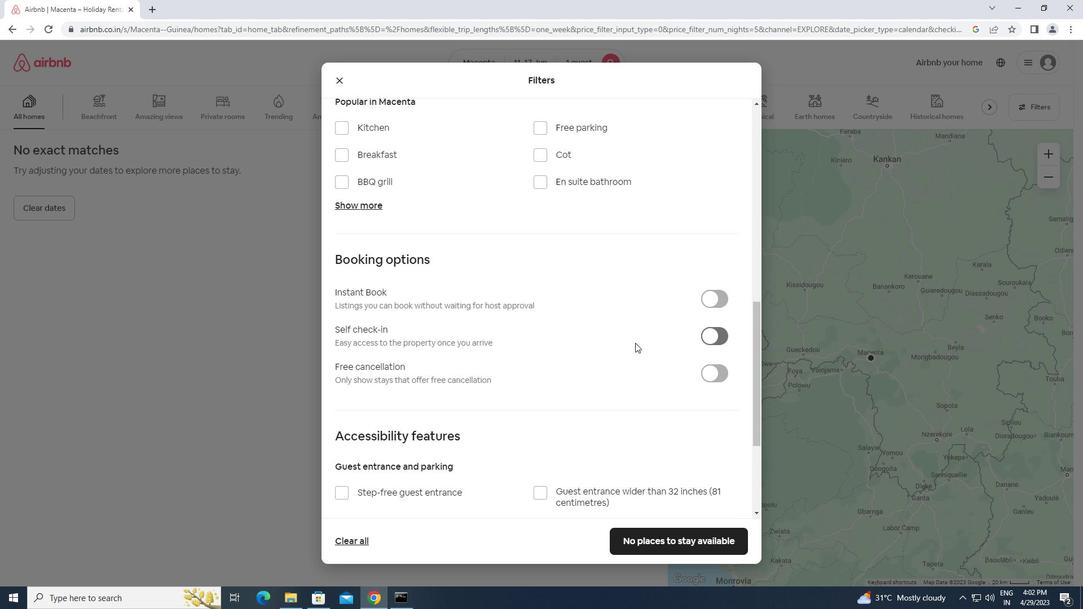 
Action: Mouse scrolled (557, 361) with delta (0, 0)
Screenshot: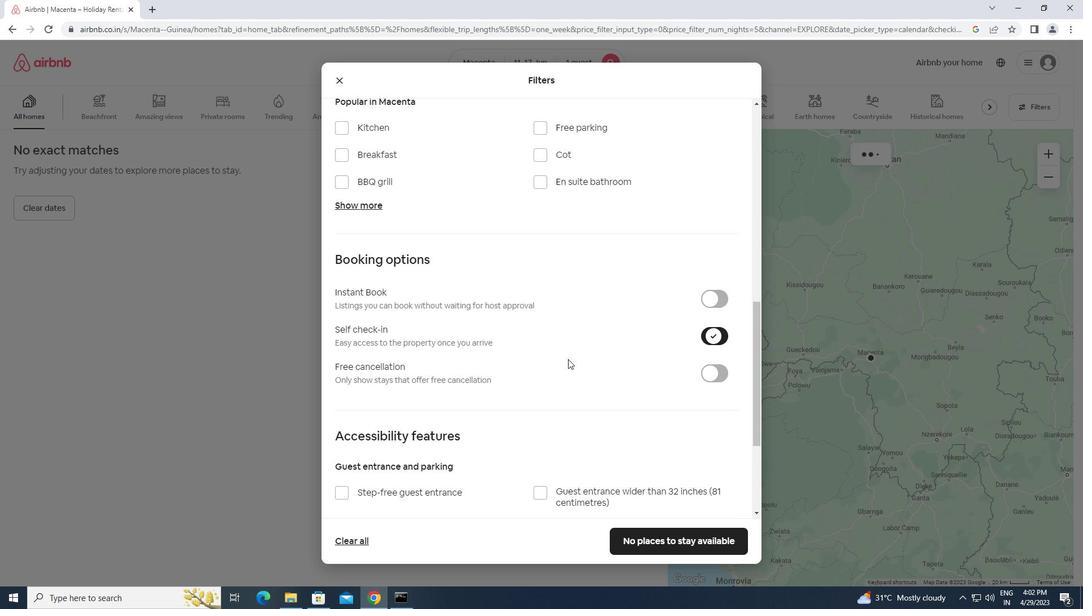 
Action: Mouse scrolled (557, 361) with delta (0, 0)
Screenshot: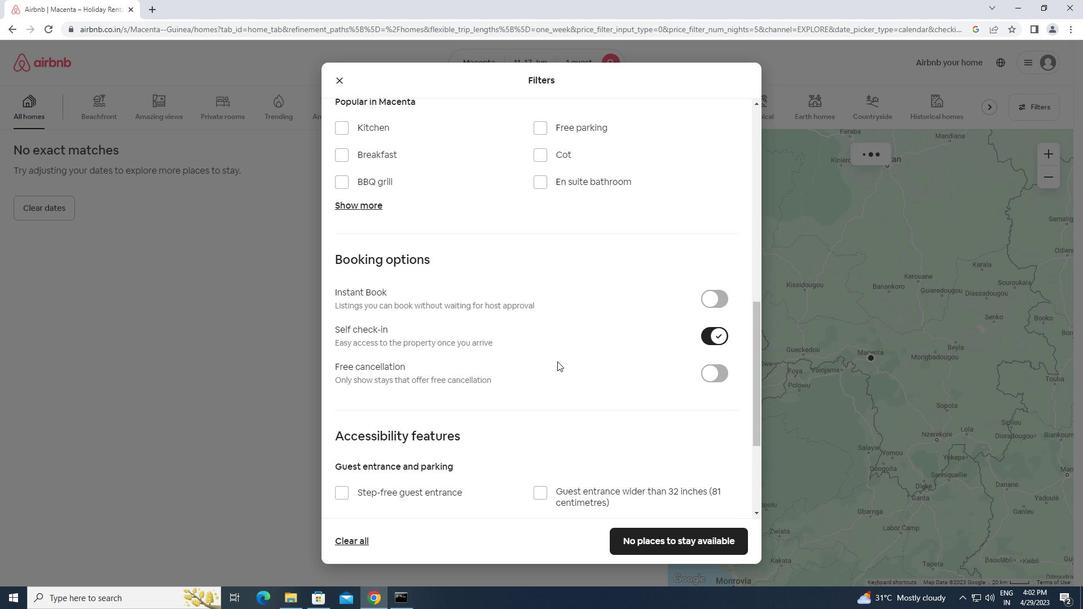 
Action: Mouse scrolled (557, 361) with delta (0, 0)
Screenshot: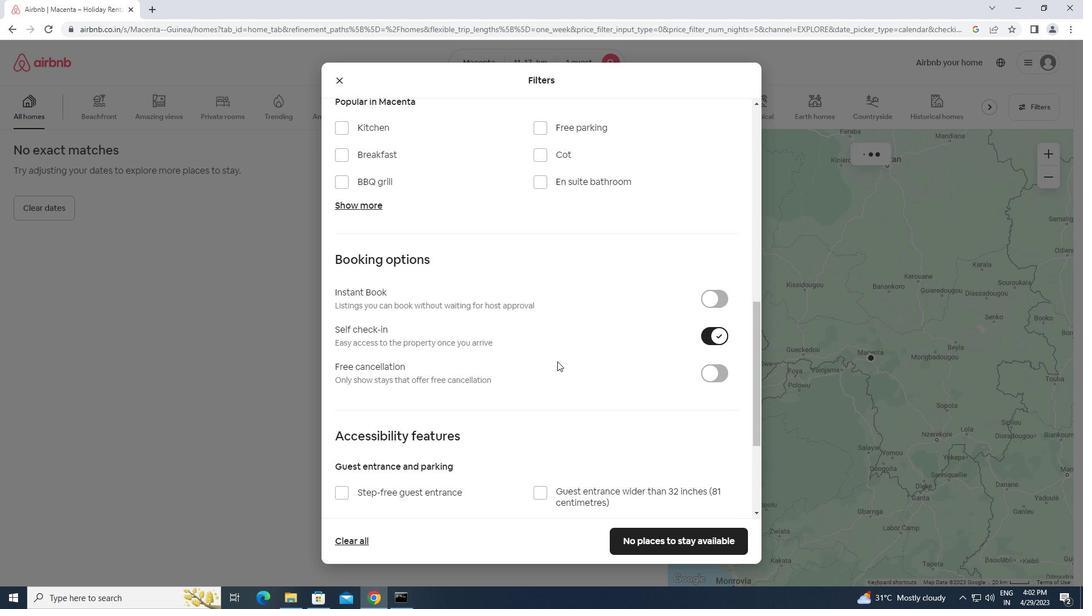 
Action: Mouse scrolled (557, 361) with delta (0, 0)
Screenshot: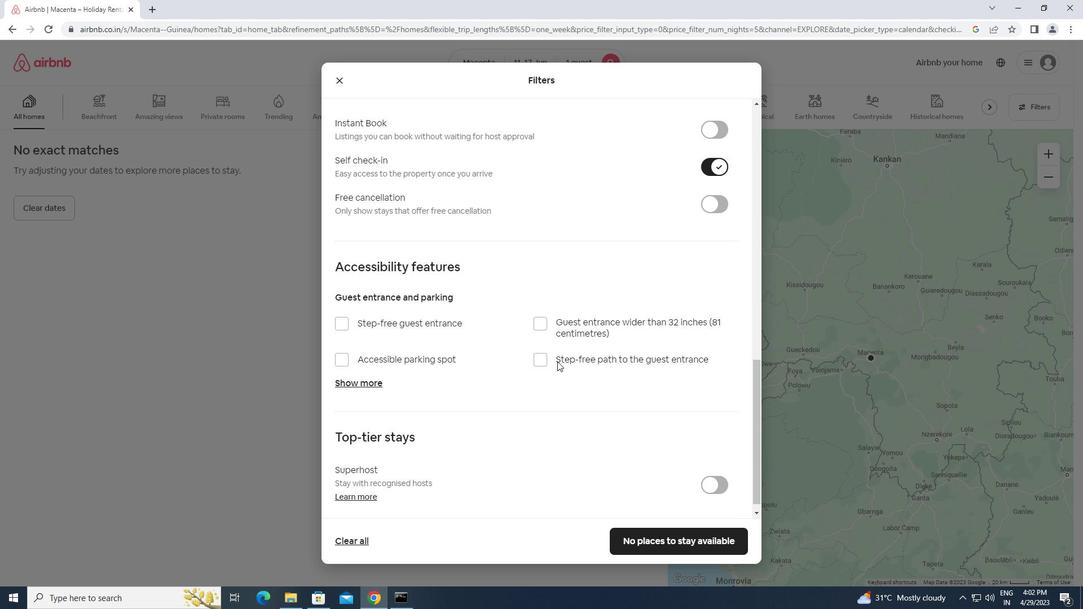 
Action: Mouse scrolled (557, 361) with delta (0, 0)
Screenshot: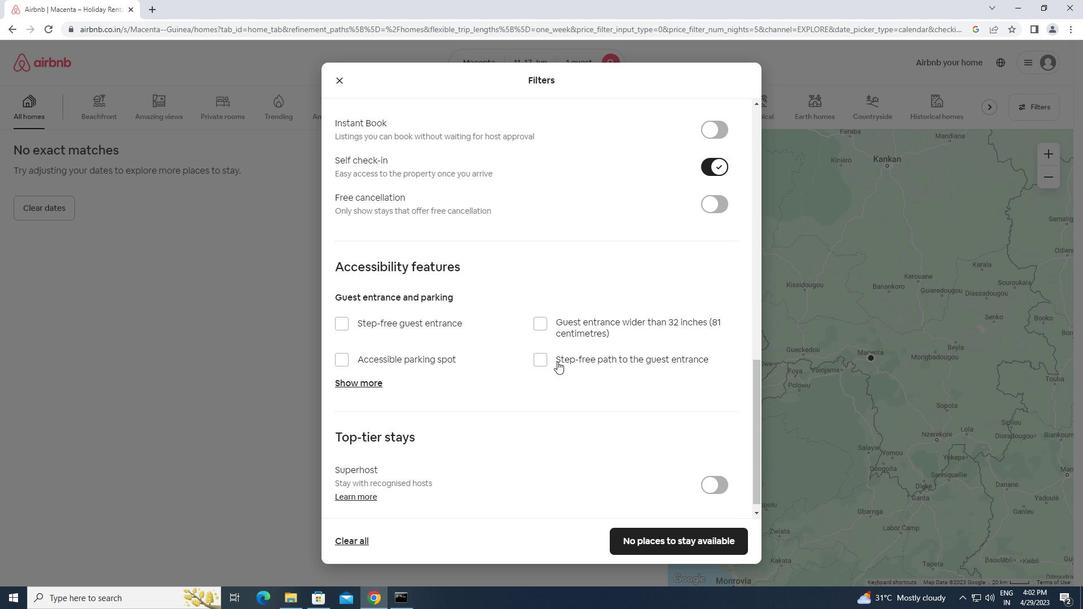 
Action: Mouse scrolled (557, 361) with delta (0, 0)
Screenshot: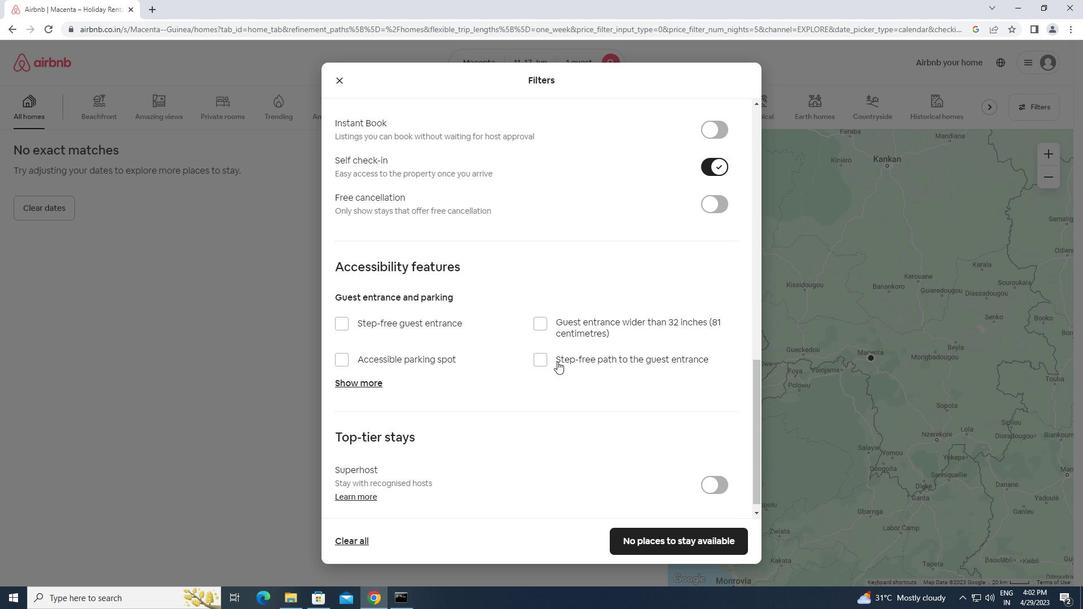 
Action: Mouse scrolled (557, 361) with delta (0, 0)
Screenshot: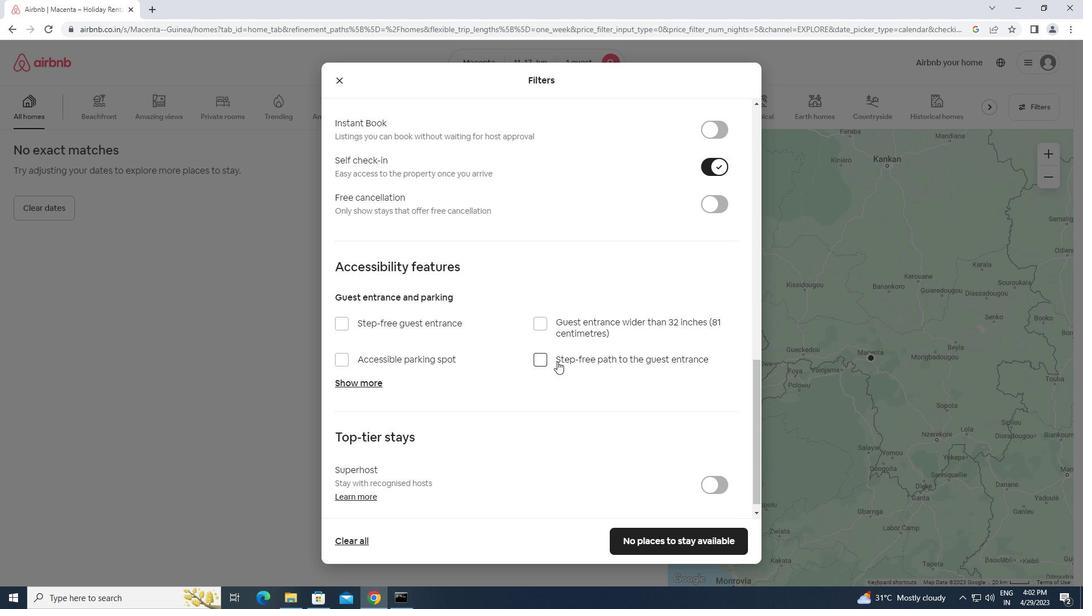
Action: Mouse moved to (711, 541)
Screenshot: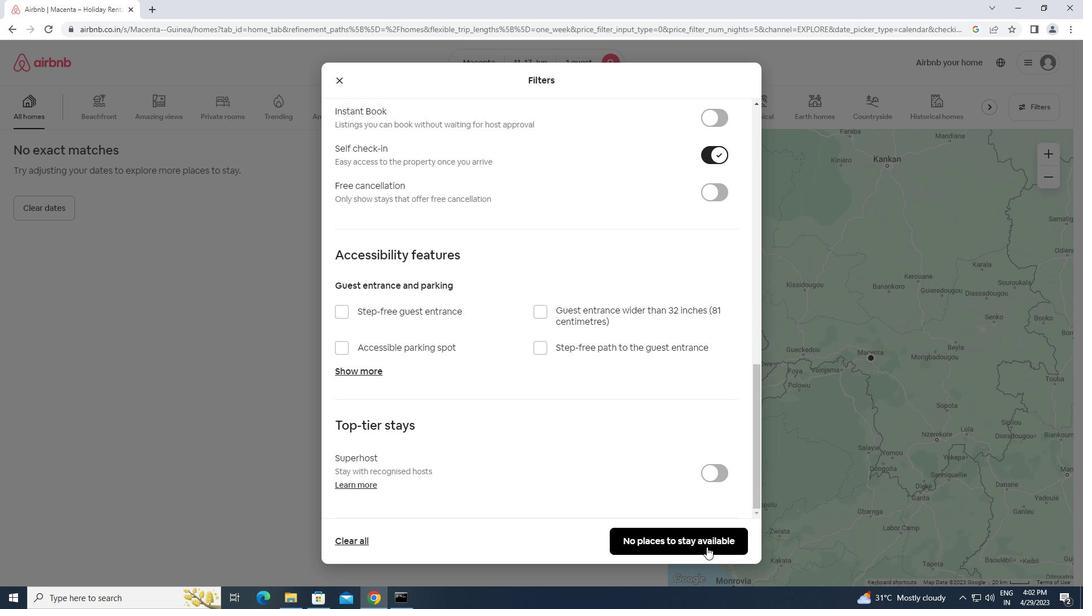 
Action: Mouse pressed left at (711, 541)
Screenshot: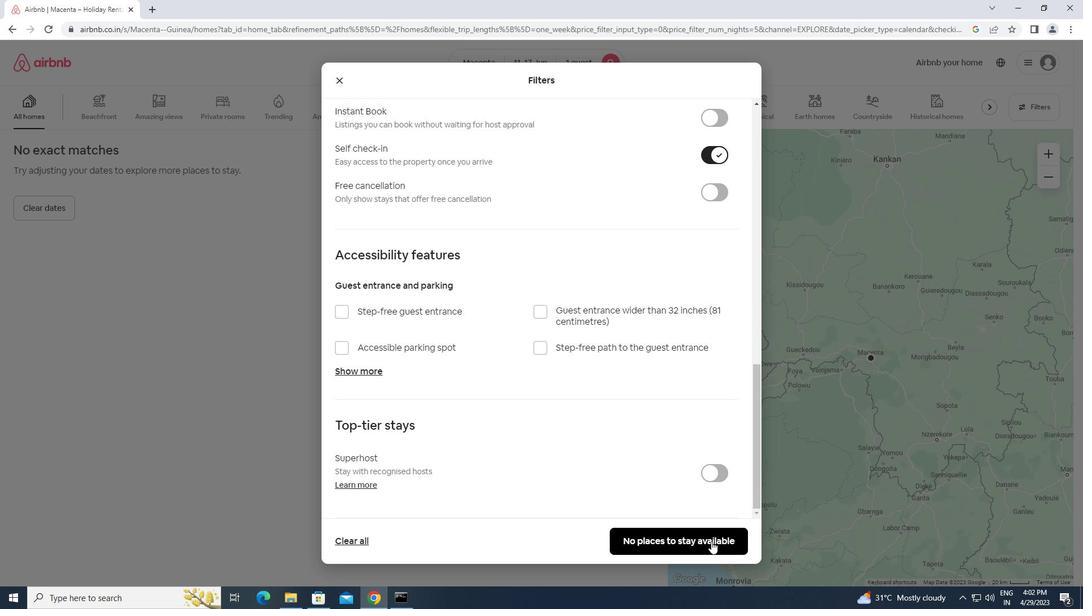 
